 Task: Find connections with filter location Belūr with filter topic #Brandwith filter profile language English with filter current company Sarovar Hotels & Resorts with filter school G L Bajaj Institute of Management & Research with filter industry Funds and Trusts with filter service category Portrait Photography with filter keywords title Office Clerk
Action: Mouse moved to (516, 68)
Screenshot: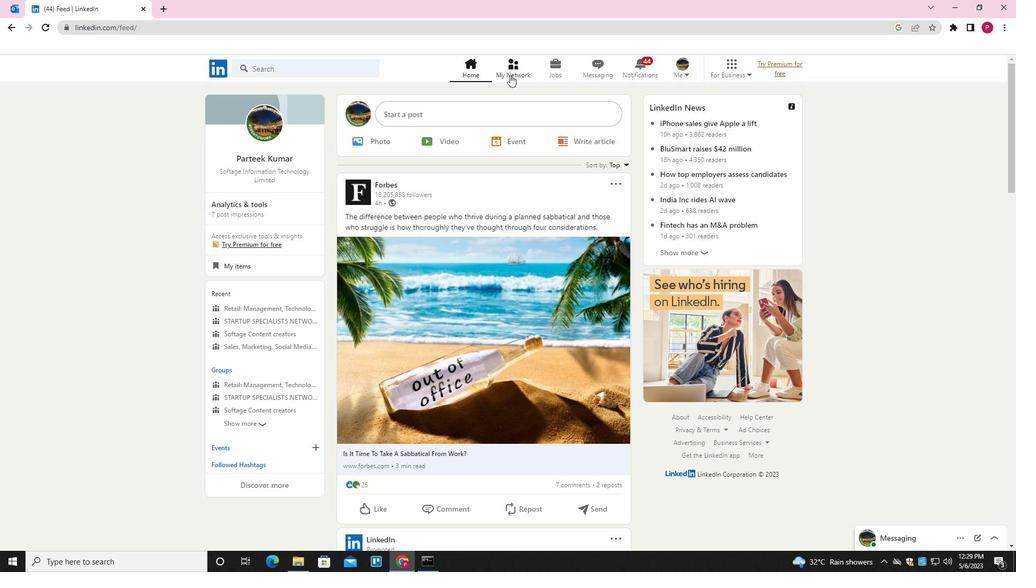 
Action: Mouse pressed left at (516, 68)
Screenshot: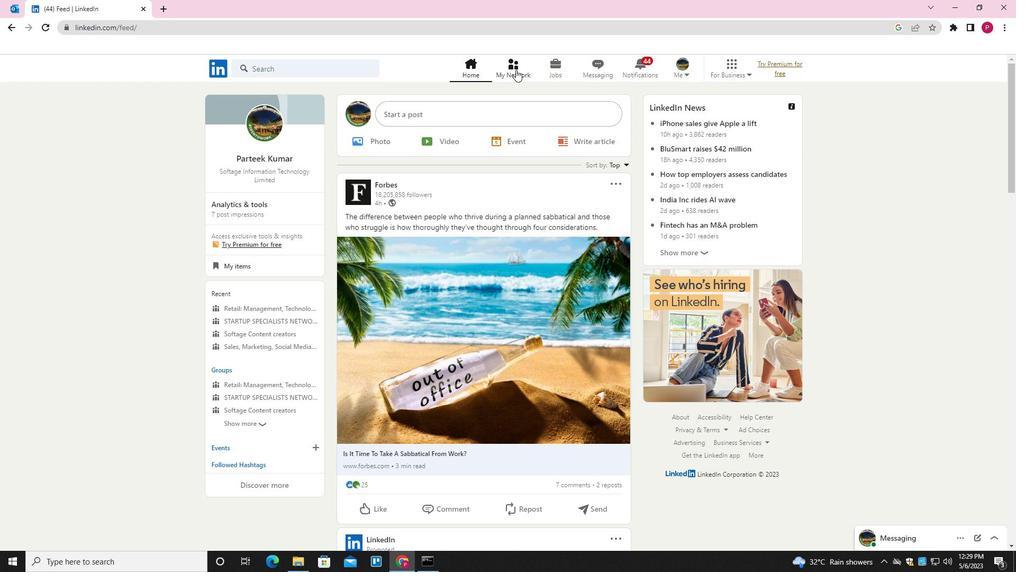 
Action: Mouse moved to (315, 127)
Screenshot: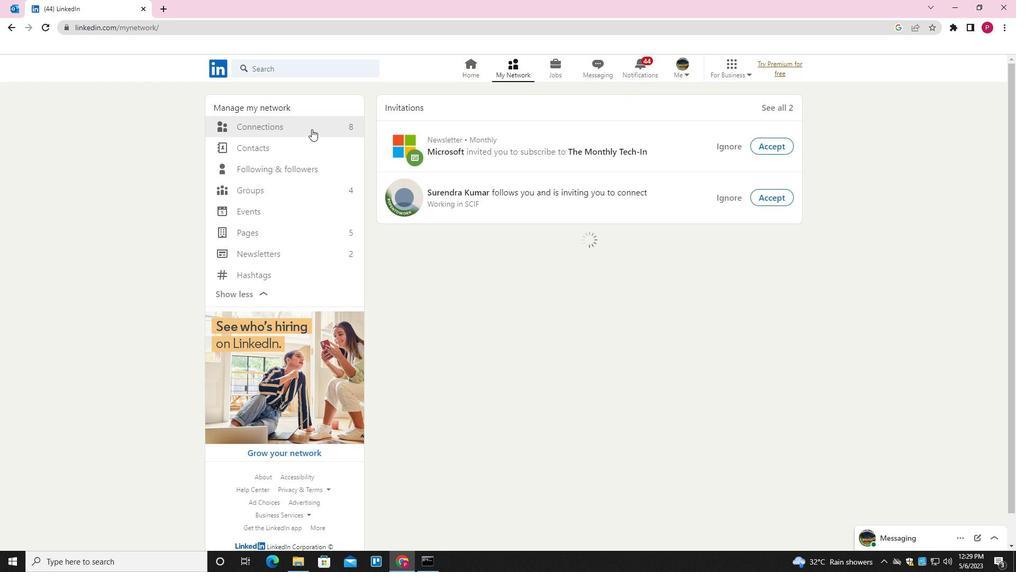 
Action: Mouse pressed left at (315, 127)
Screenshot: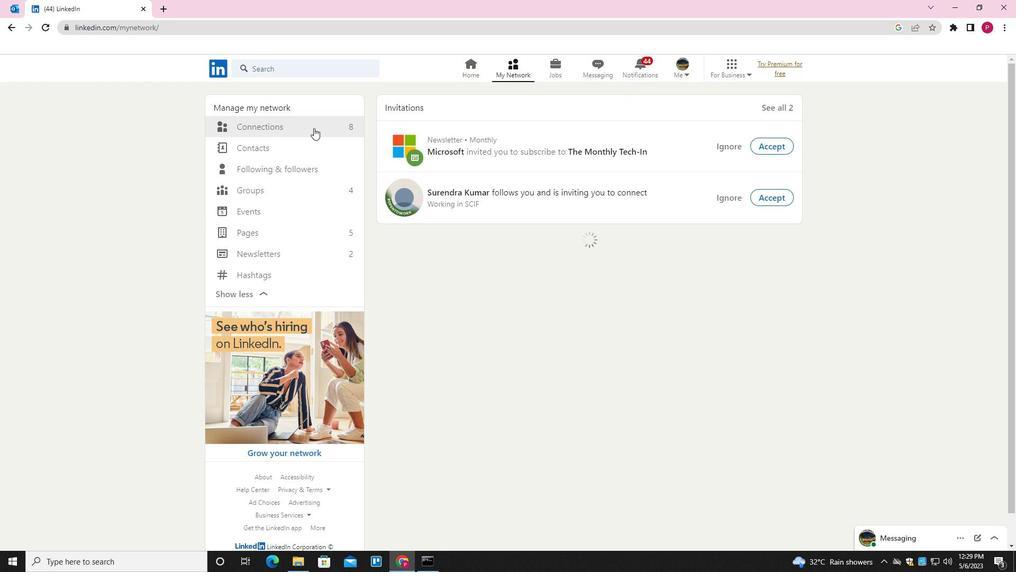 
Action: Mouse moved to (580, 127)
Screenshot: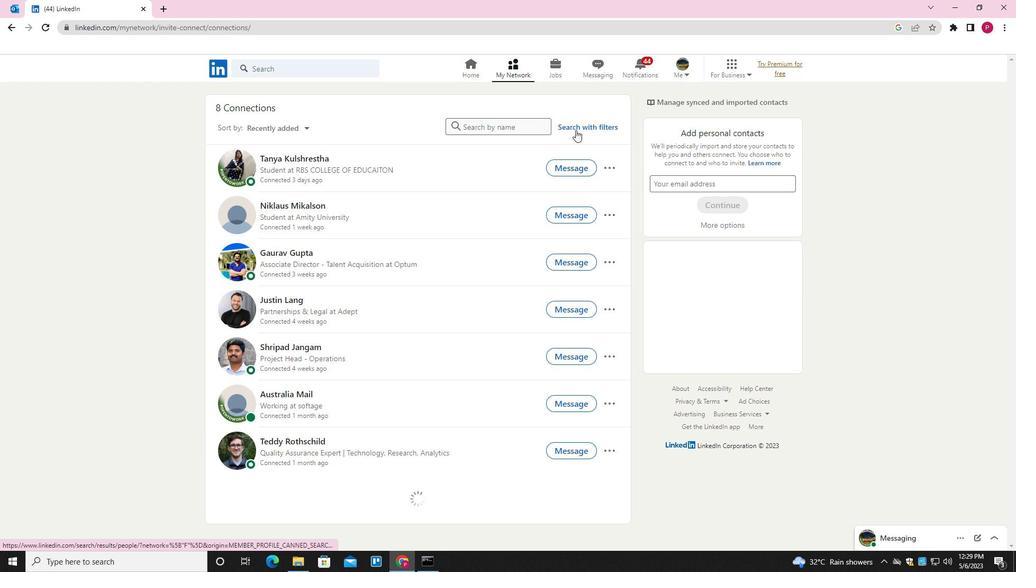
Action: Mouse pressed left at (580, 127)
Screenshot: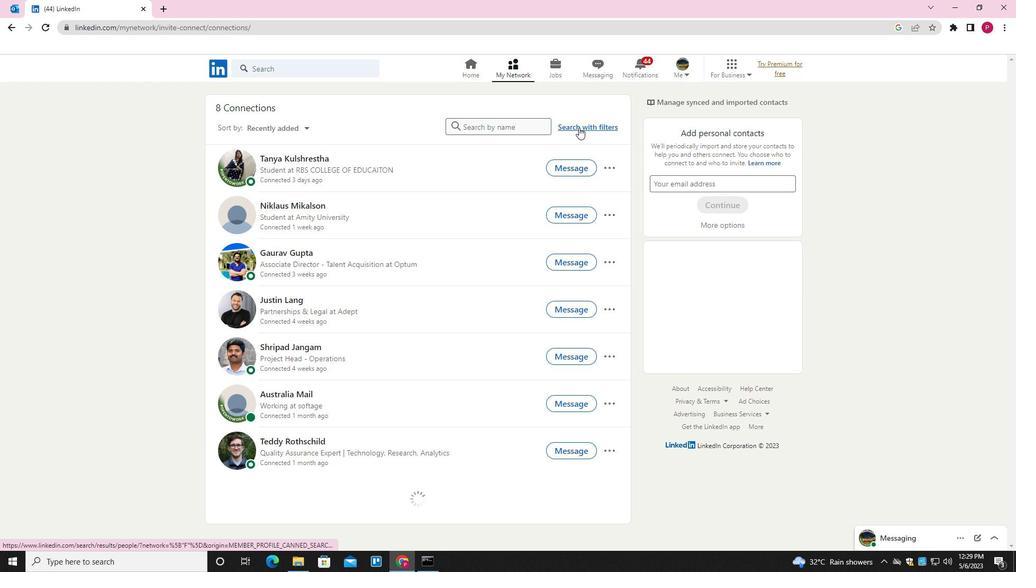 
Action: Mouse moved to (538, 99)
Screenshot: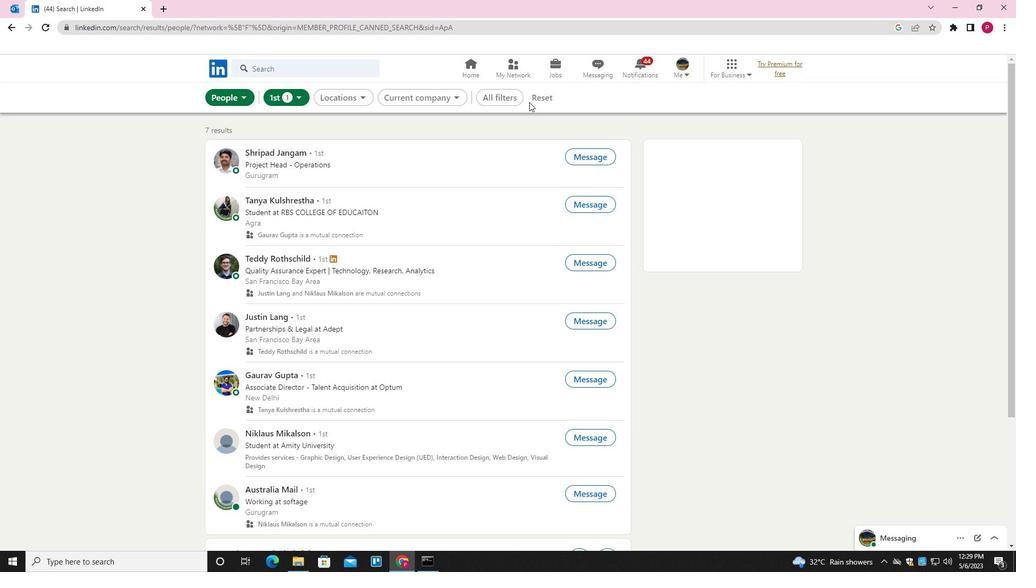 
Action: Mouse pressed left at (538, 99)
Screenshot: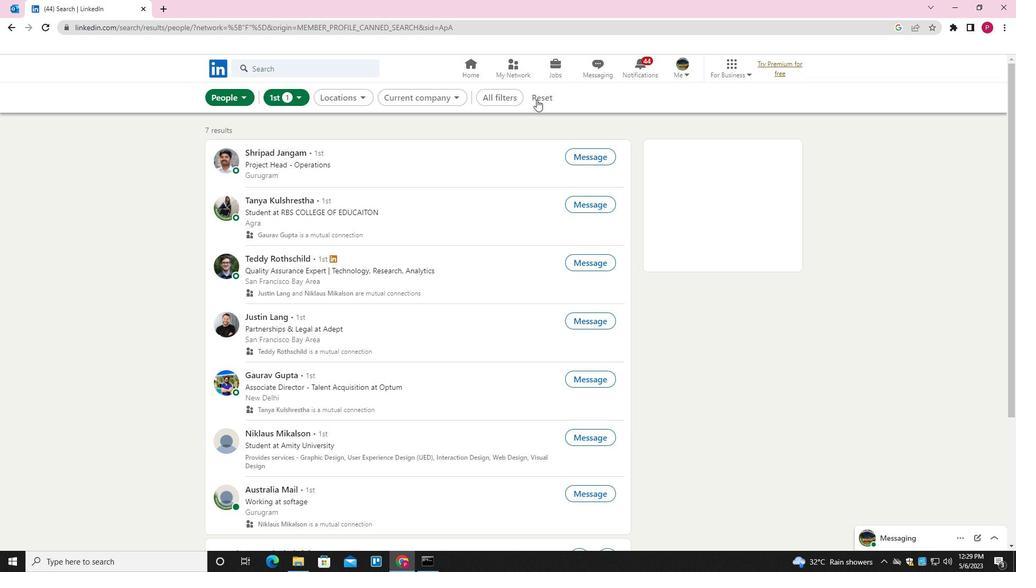 
Action: Mouse moved to (520, 97)
Screenshot: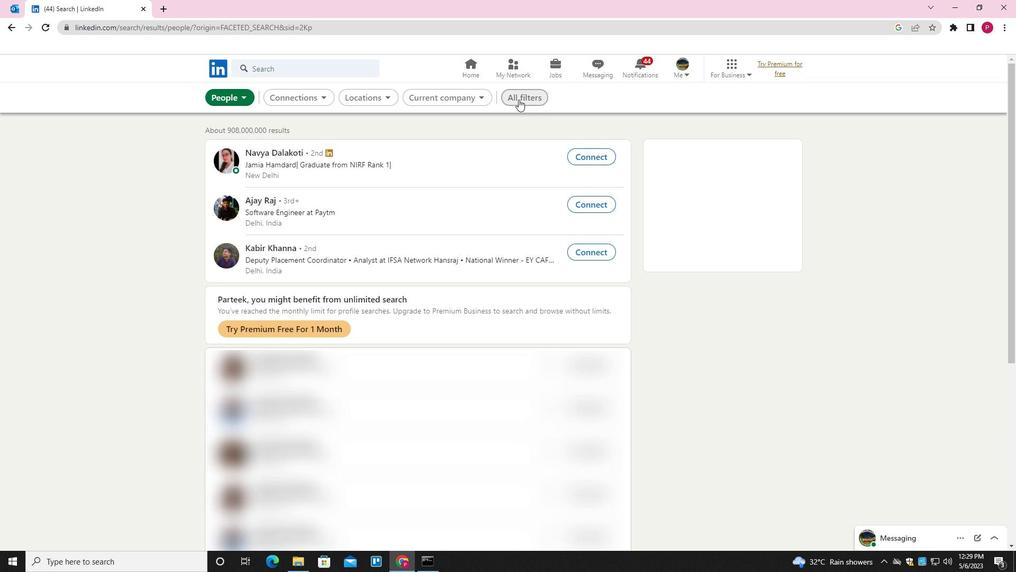 
Action: Mouse pressed left at (520, 97)
Screenshot: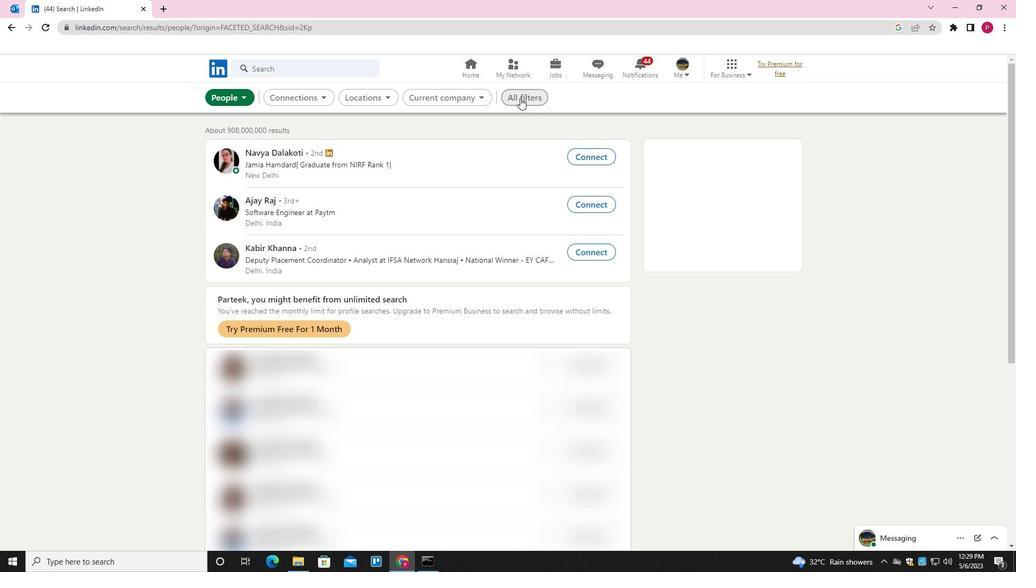 
Action: Mouse moved to (860, 311)
Screenshot: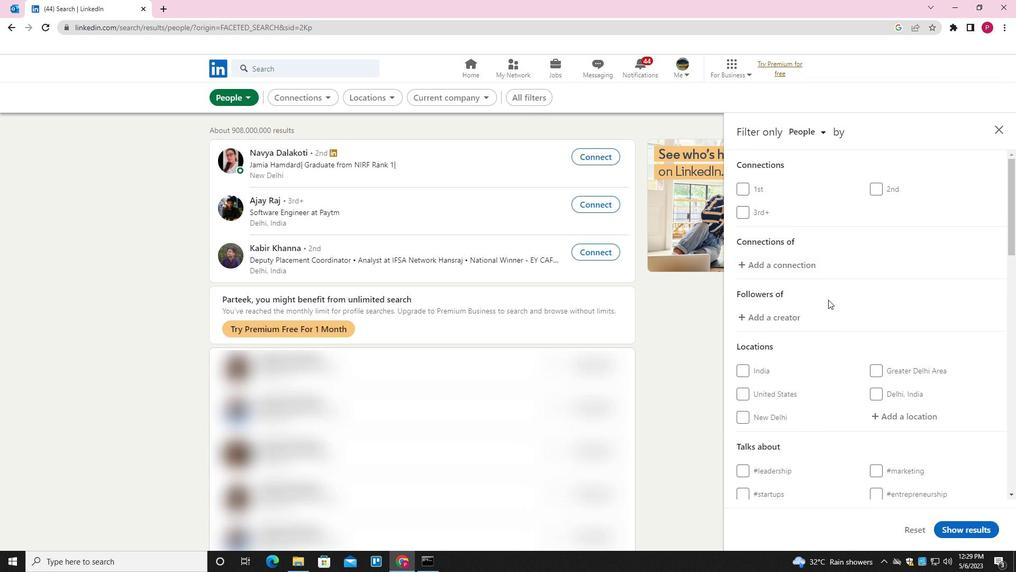
Action: Mouse scrolled (860, 311) with delta (0, 0)
Screenshot: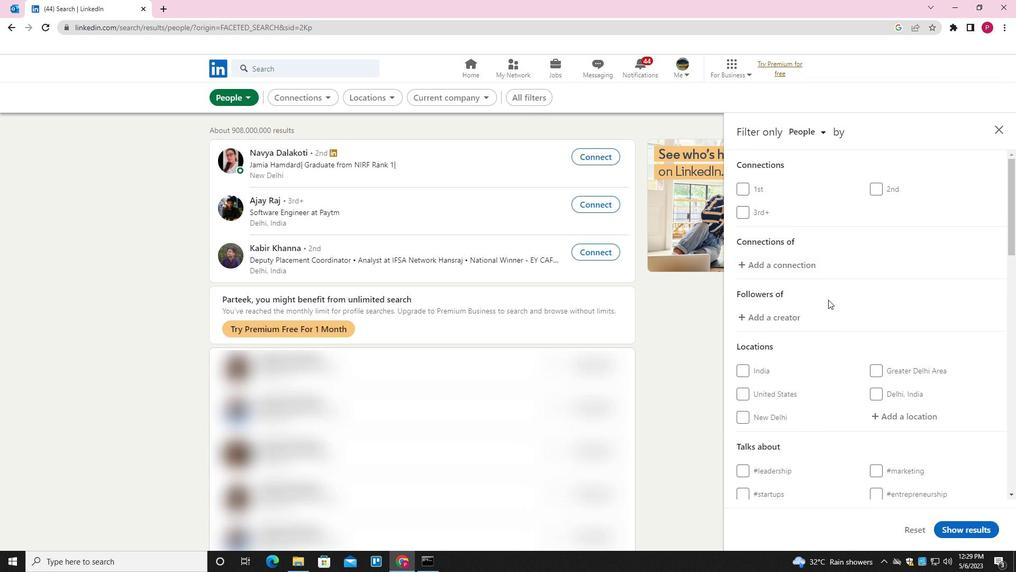 
Action: Mouse moved to (863, 313)
Screenshot: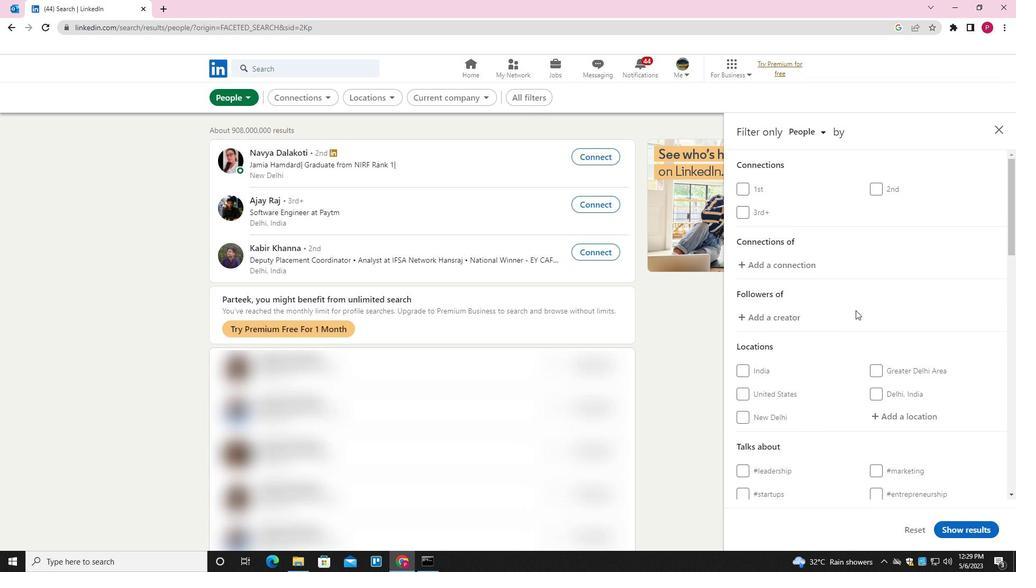 
Action: Mouse scrolled (863, 313) with delta (0, 0)
Screenshot: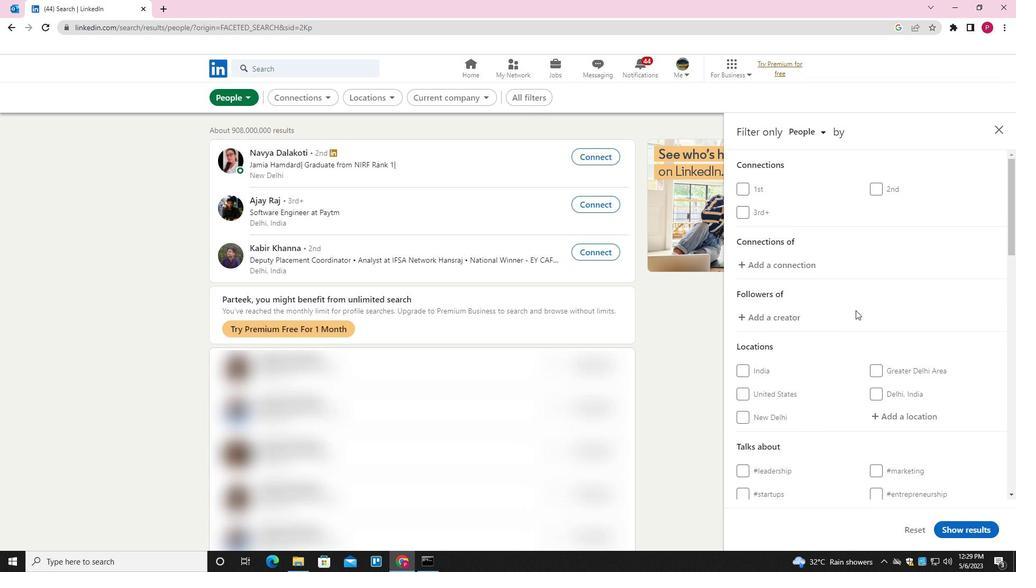 
Action: Mouse moved to (893, 310)
Screenshot: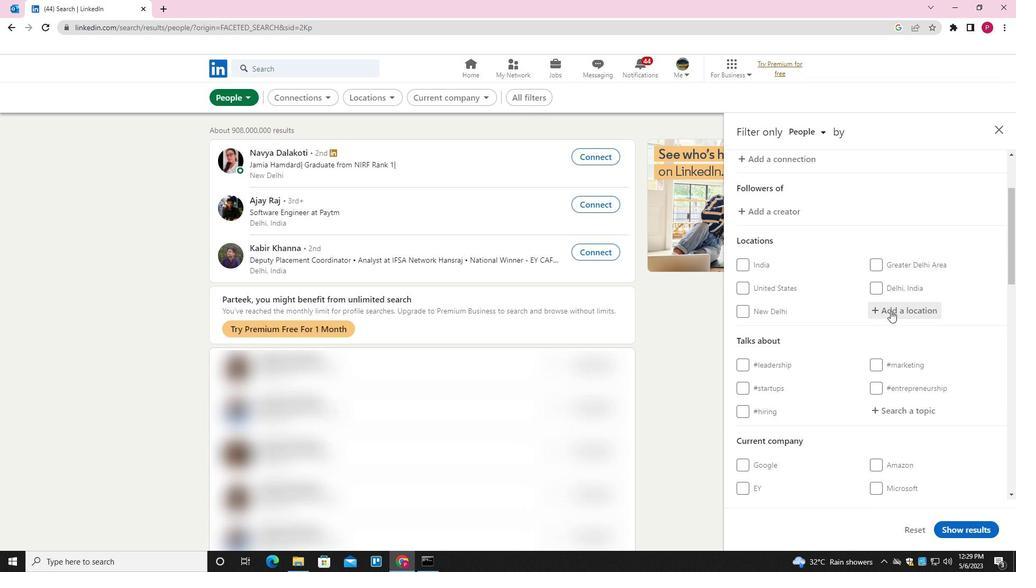 
Action: Mouse pressed left at (893, 310)
Screenshot: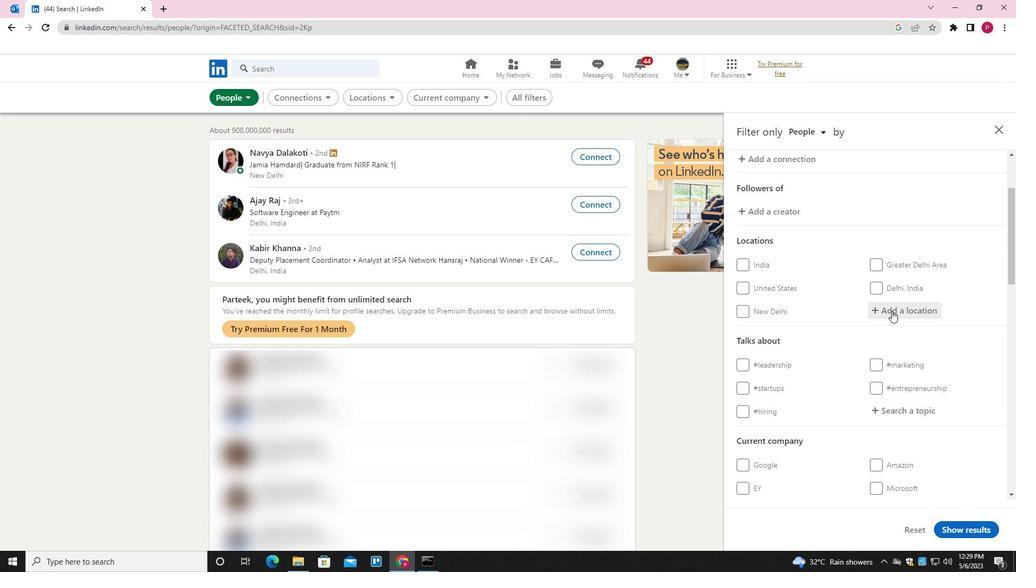 
Action: Key pressed <Key.shift>BELUR<Key.down><Key.enter>
Screenshot: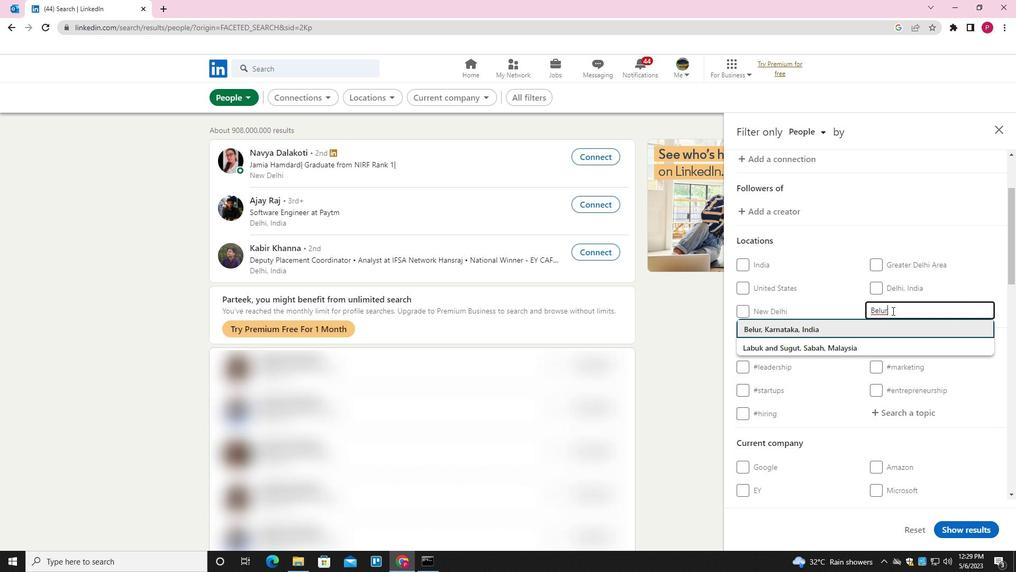 
Action: Mouse moved to (898, 330)
Screenshot: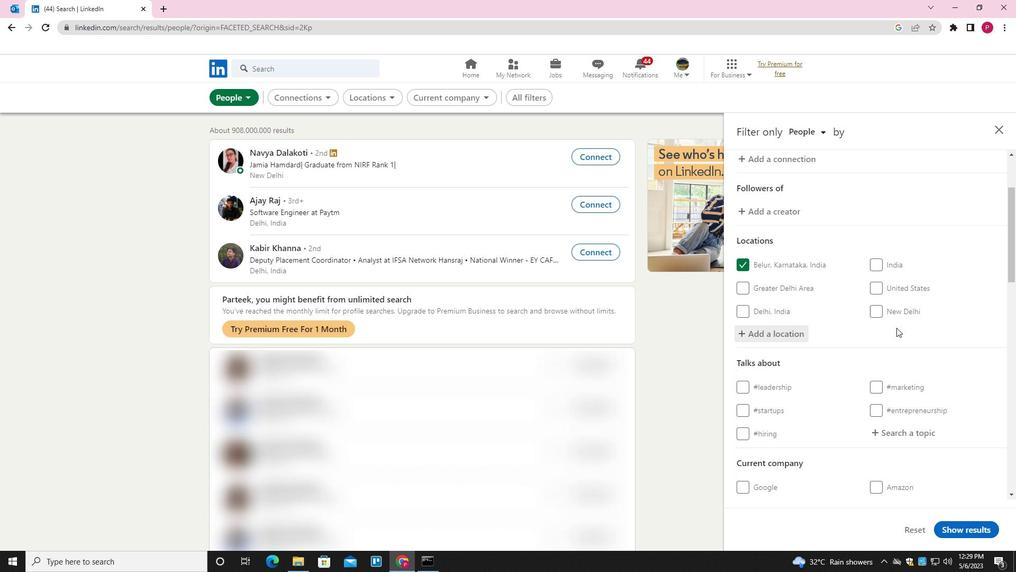 
Action: Mouse scrolled (898, 329) with delta (0, 0)
Screenshot: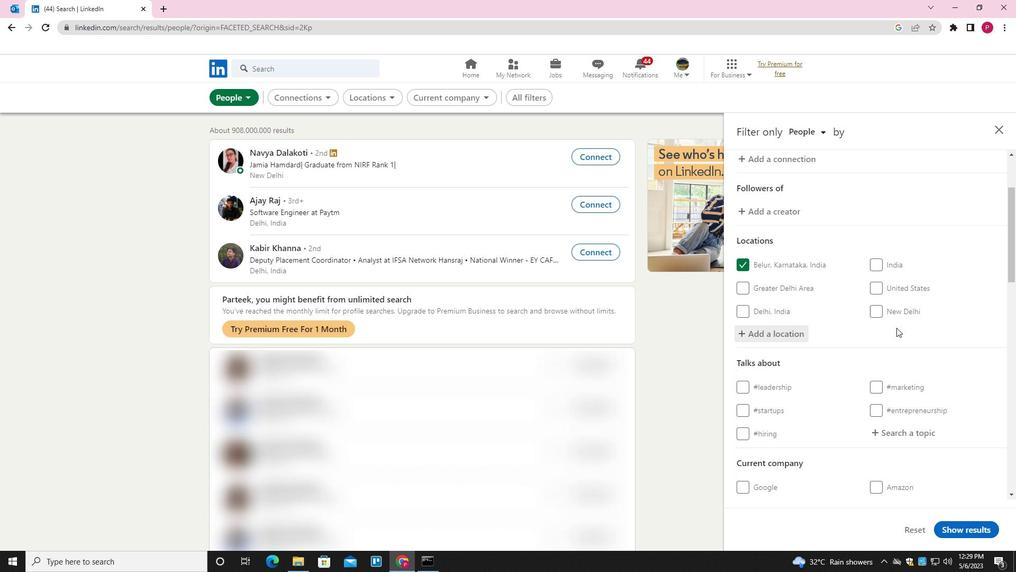 
Action: Mouse moved to (898, 331)
Screenshot: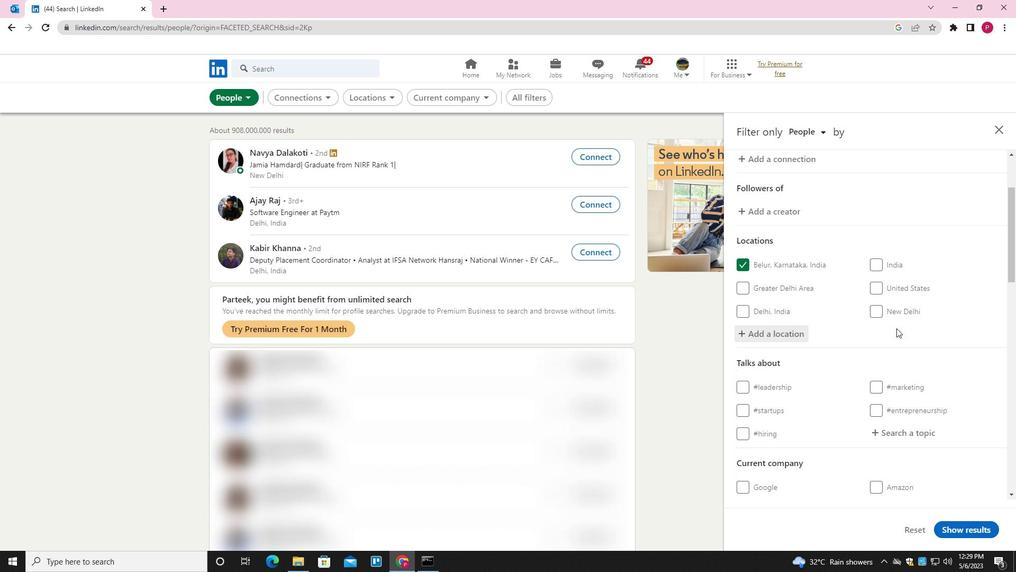 
Action: Mouse scrolled (898, 330) with delta (0, 0)
Screenshot: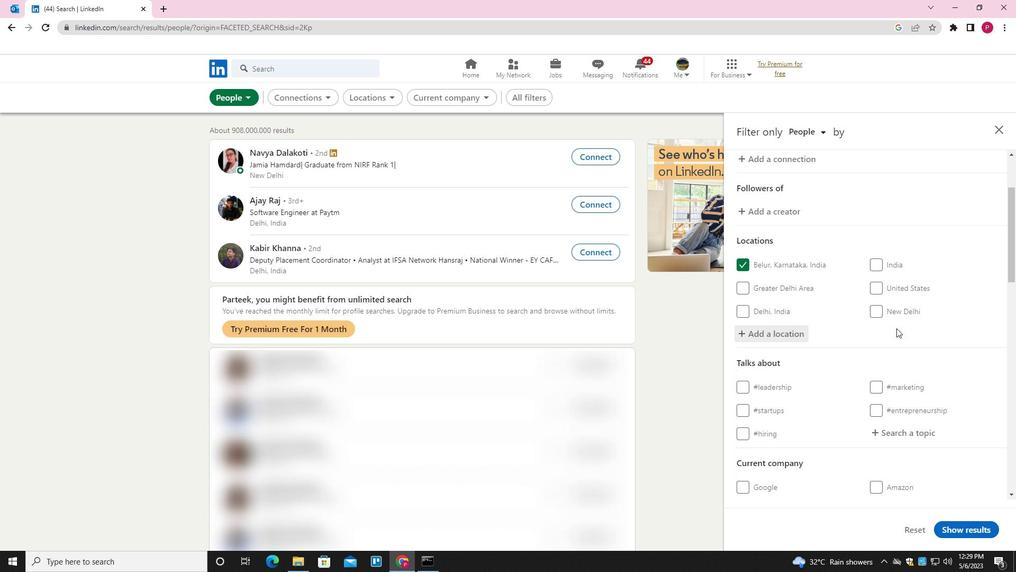 
Action: Mouse scrolled (898, 330) with delta (0, 0)
Screenshot: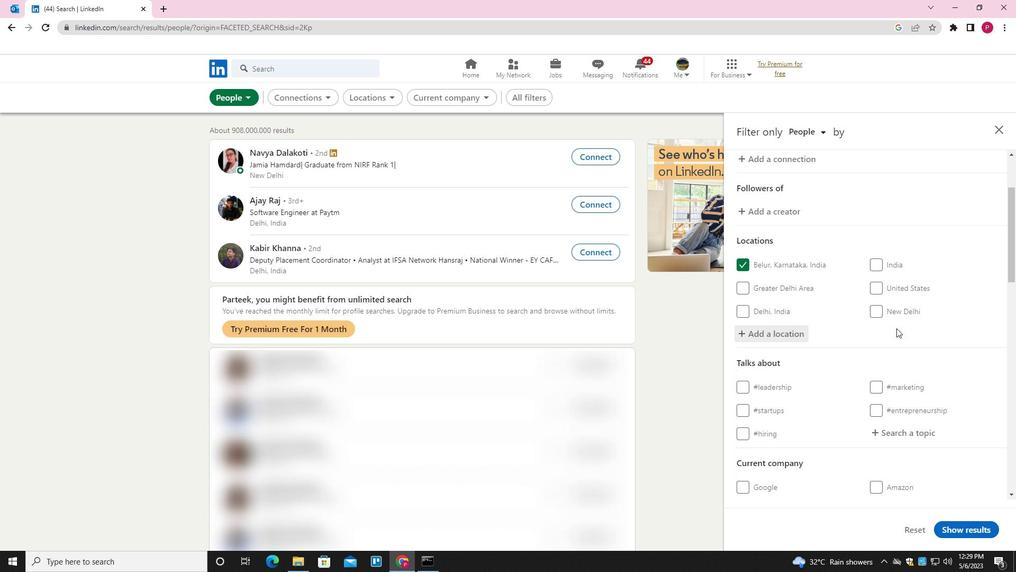 
Action: Mouse moved to (907, 272)
Screenshot: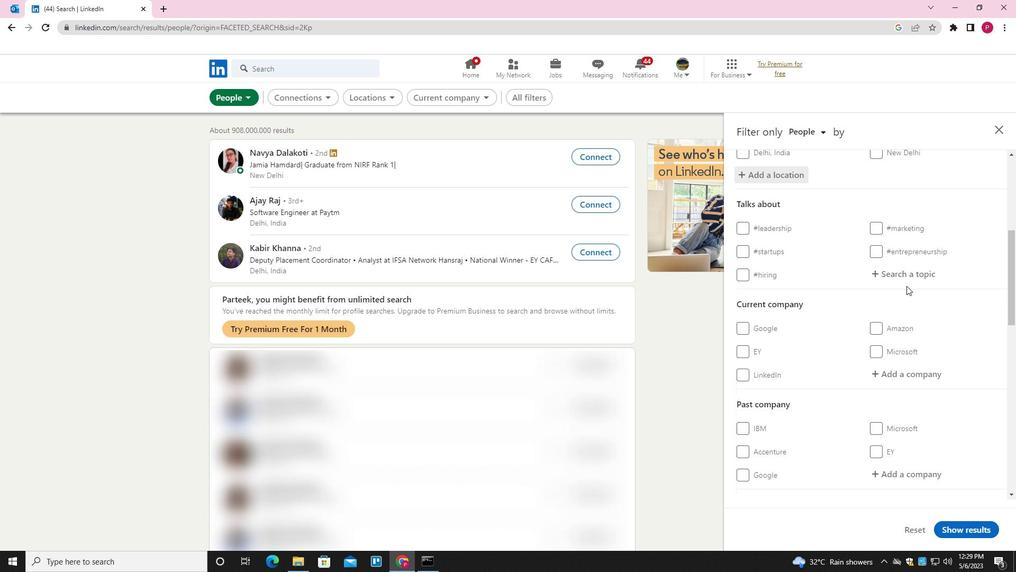 
Action: Mouse pressed left at (907, 272)
Screenshot: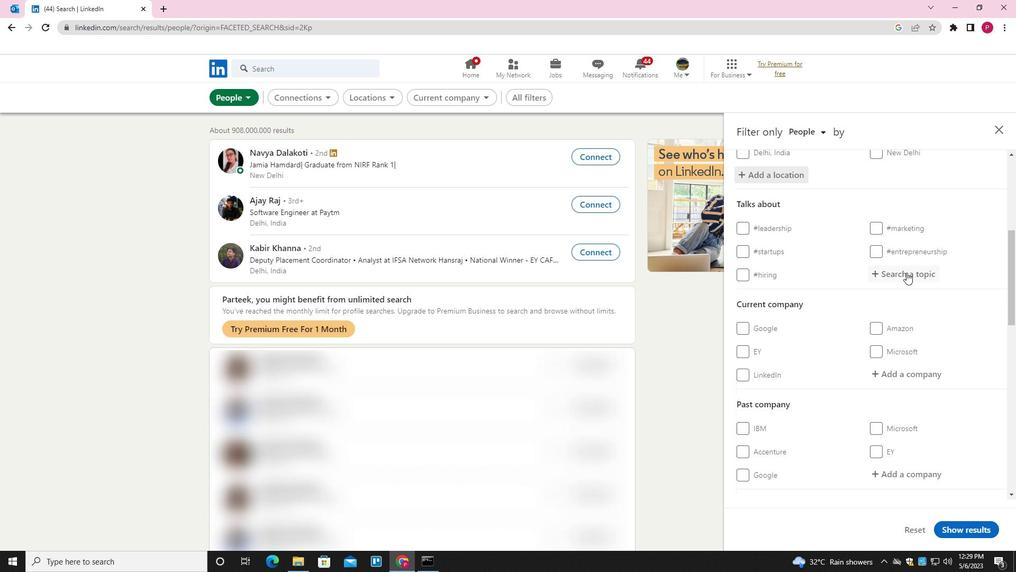 
Action: Key pressed BRAND<Key.down><Key.down><Key.enter>
Screenshot: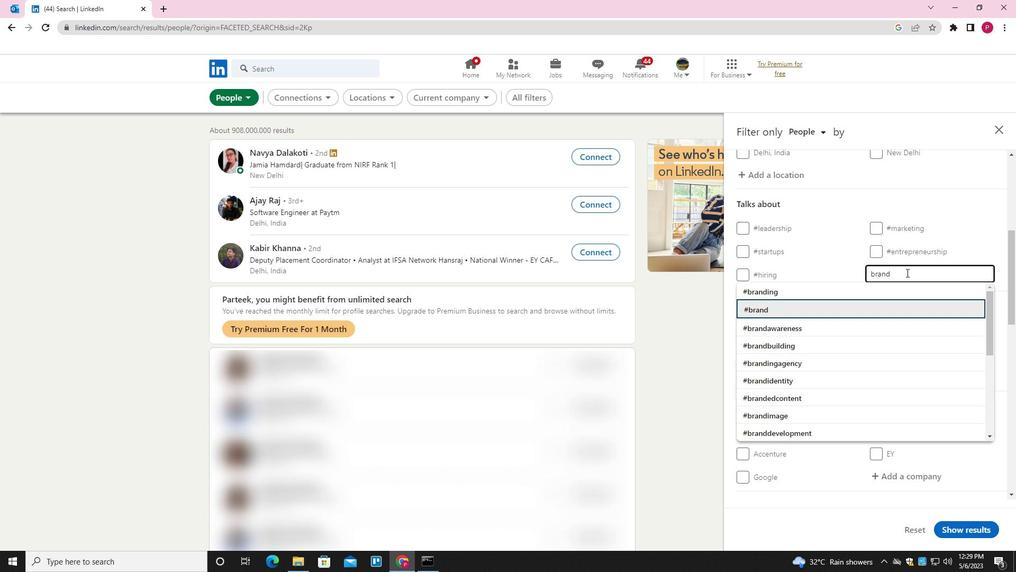 
Action: Mouse moved to (891, 309)
Screenshot: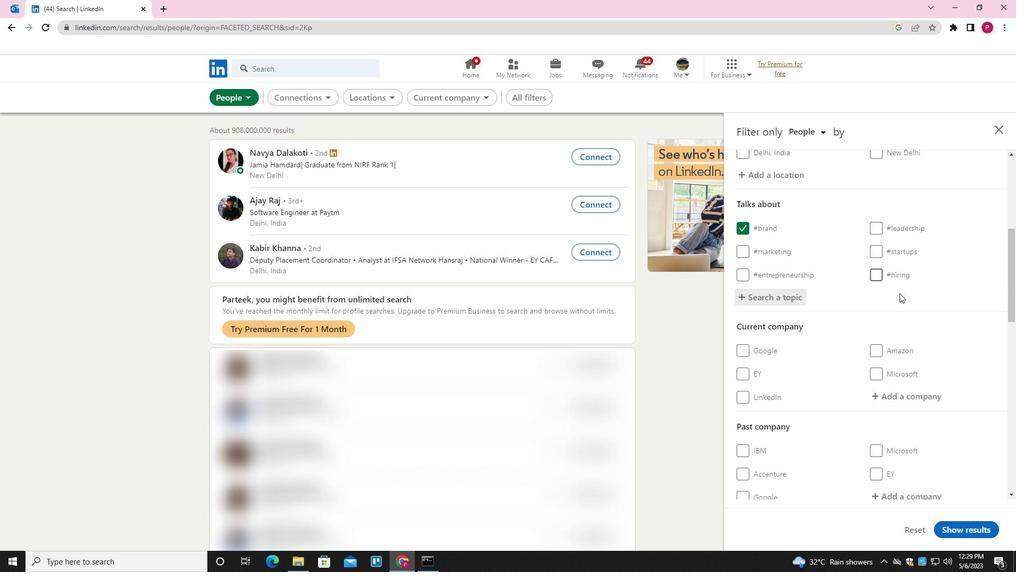 
Action: Mouse scrolled (891, 308) with delta (0, 0)
Screenshot: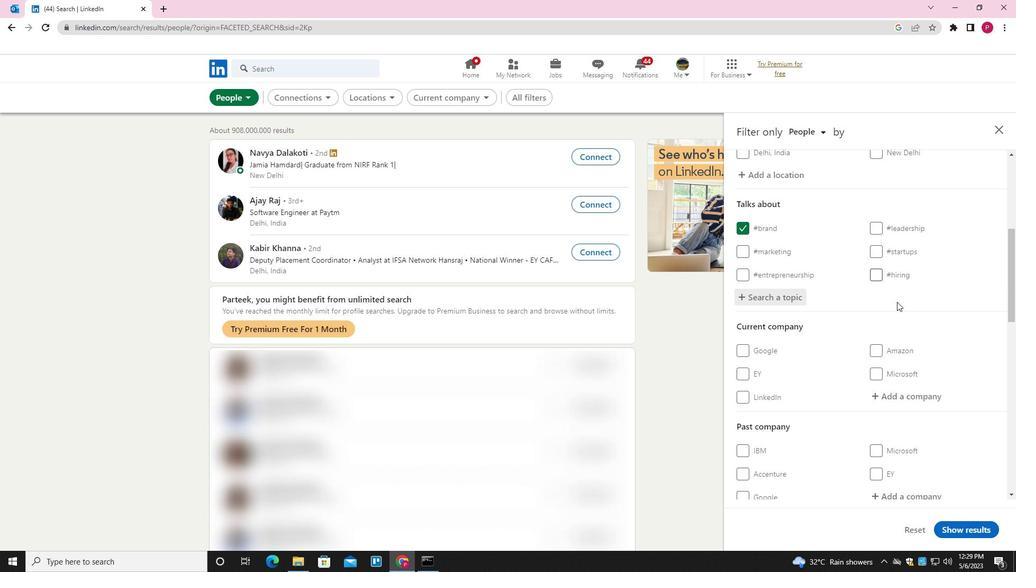 
Action: Mouse moved to (890, 311)
Screenshot: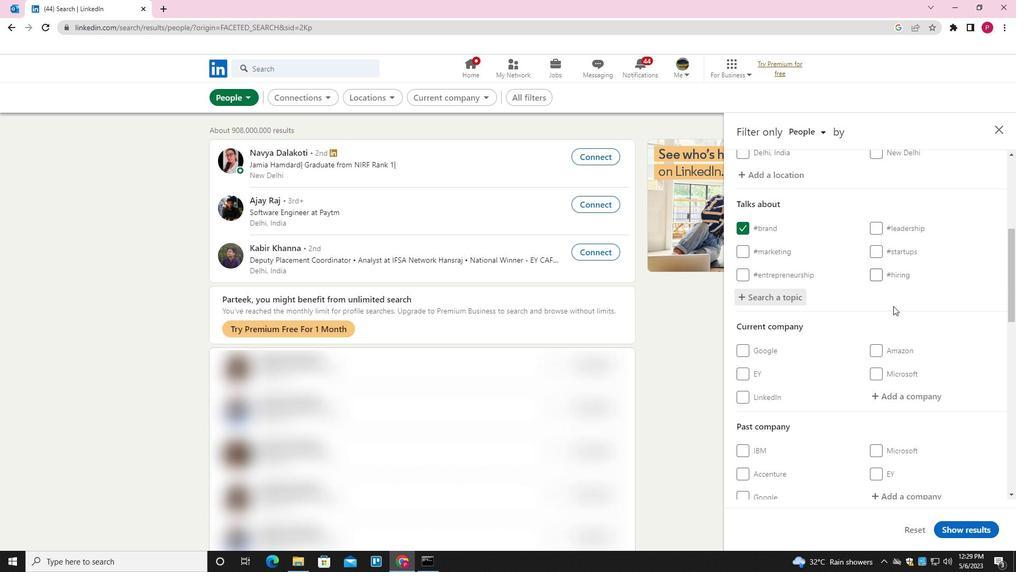 
Action: Mouse scrolled (890, 310) with delta (0, 0)
Screenshot: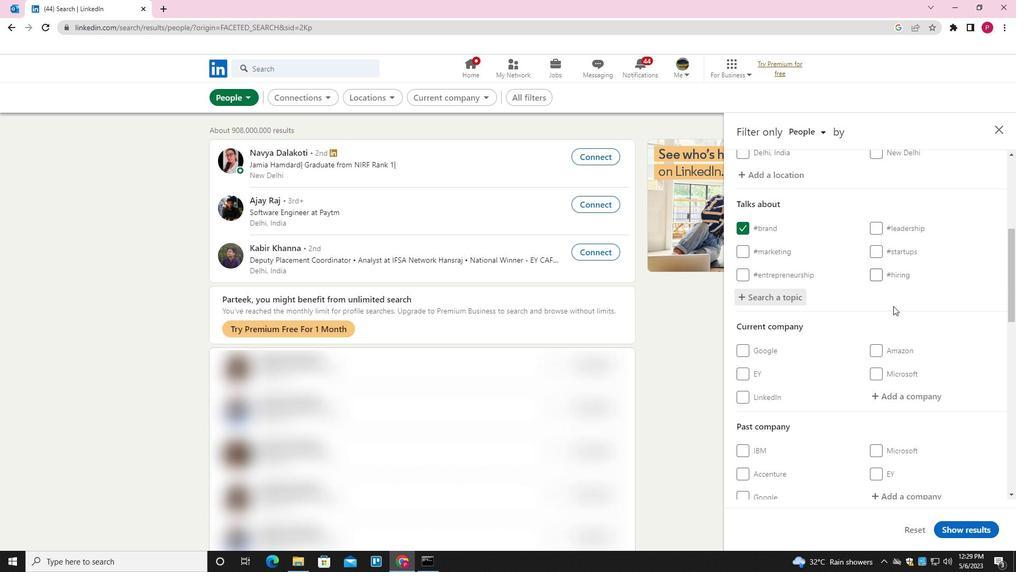 
Action: Mouse moved to (889, 313)
Screenshot: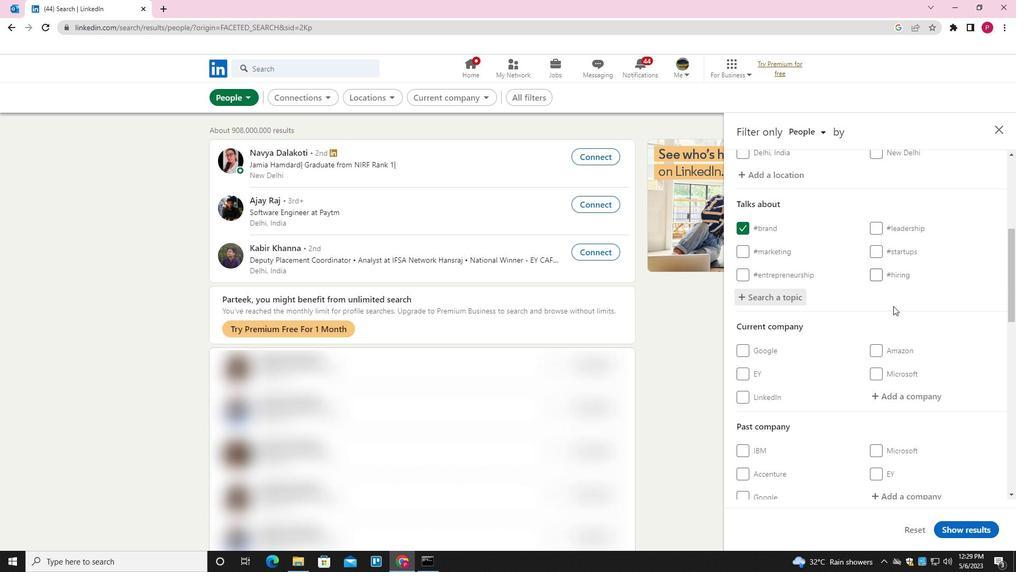 
Action: Mouse scrolled (889, 312) with delta (0, 0)
Screenshot: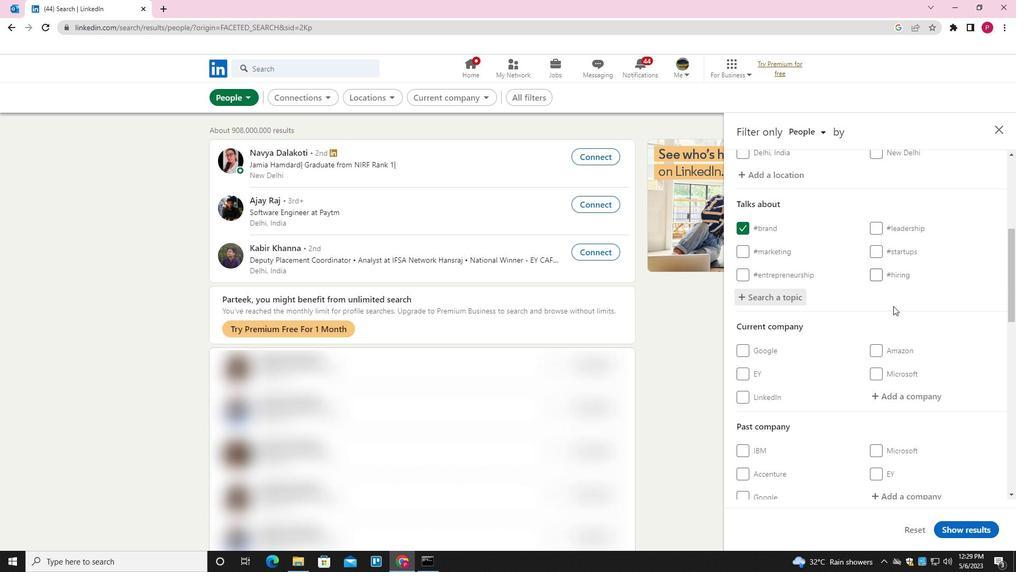 
Action: Mouse moved to (888, 313)
Screenshot: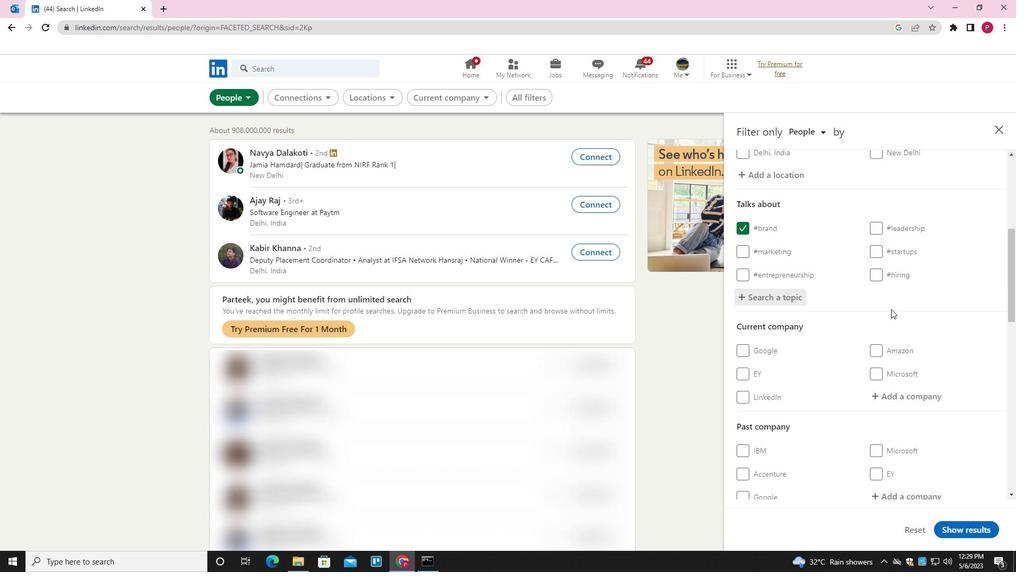 
Action: Mouse scrolled (888, 313) with delta (0, 0)
Screenshot: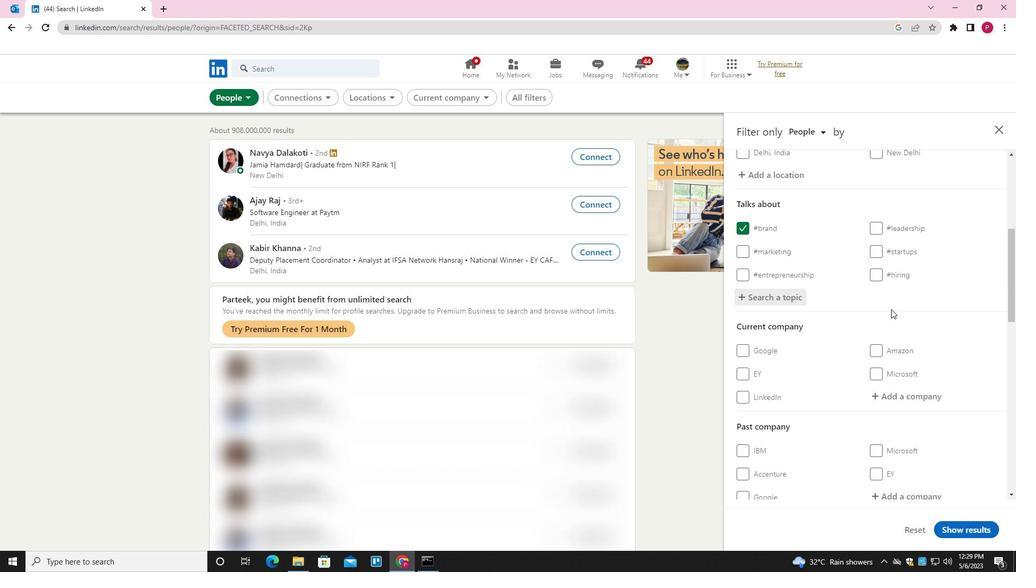 
Action: Mouse moved to (885, 316)
Screenshot: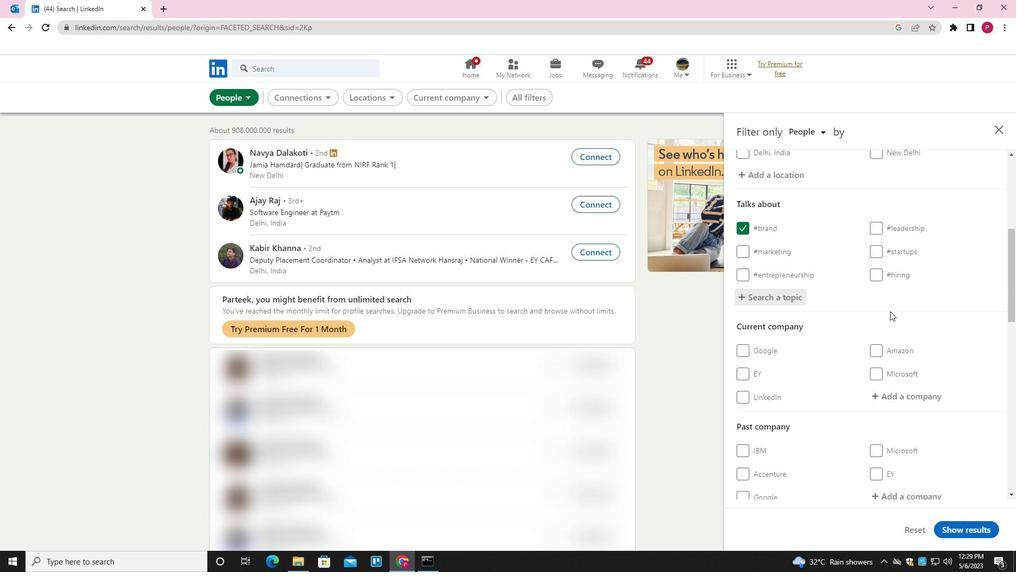 
Action: Mouse scrolled (885, 315) with delta (0, 0)
Screenshot: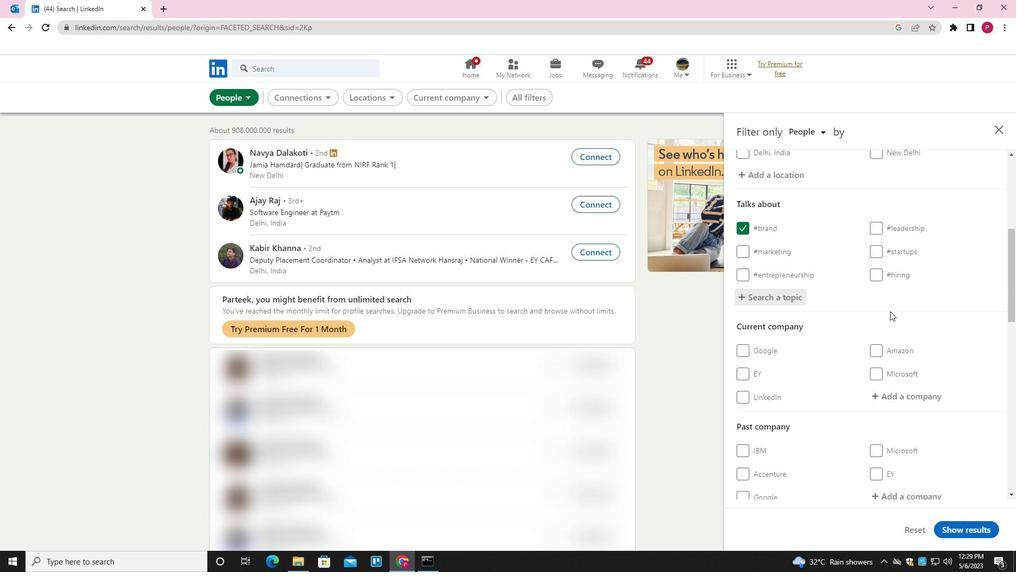 
Action: Mouse moved to (849, 336)
Screenshot: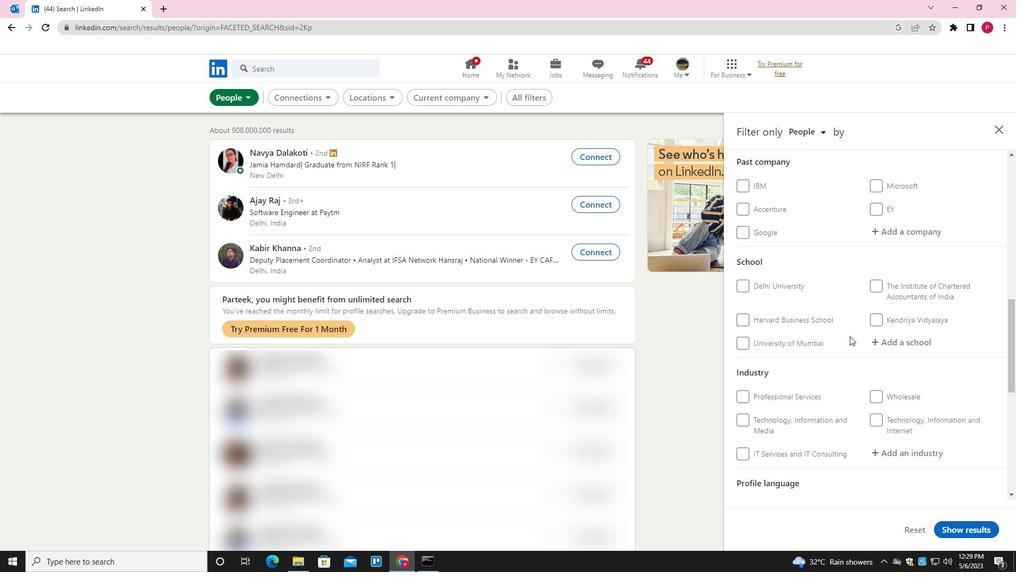 
Action: Mouse scrolled (849, 336) with delta (0, 0)
Screenshot: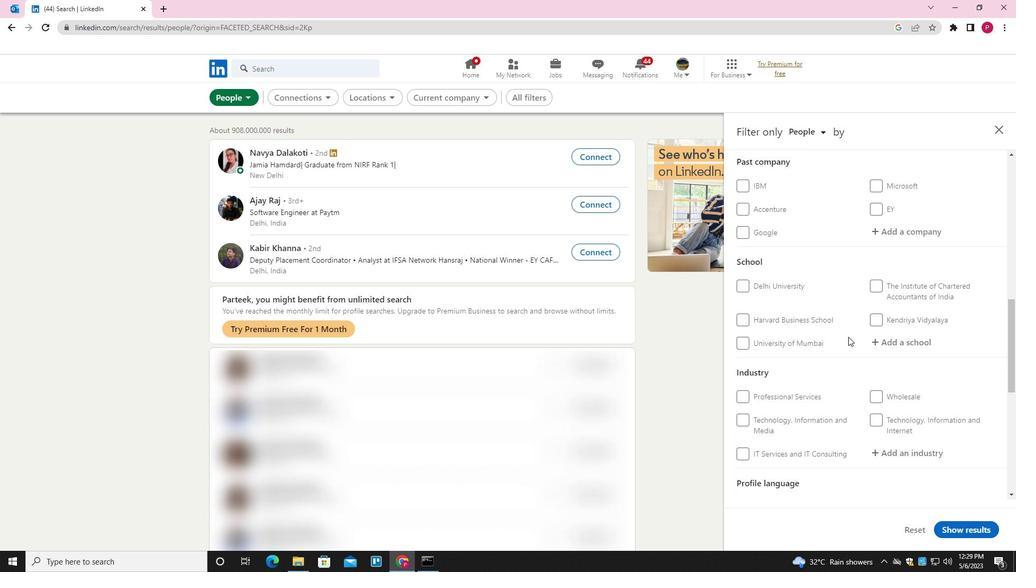 
Action: Mouse scrolled (849, 336) with delta (0, 0)
Screenshot: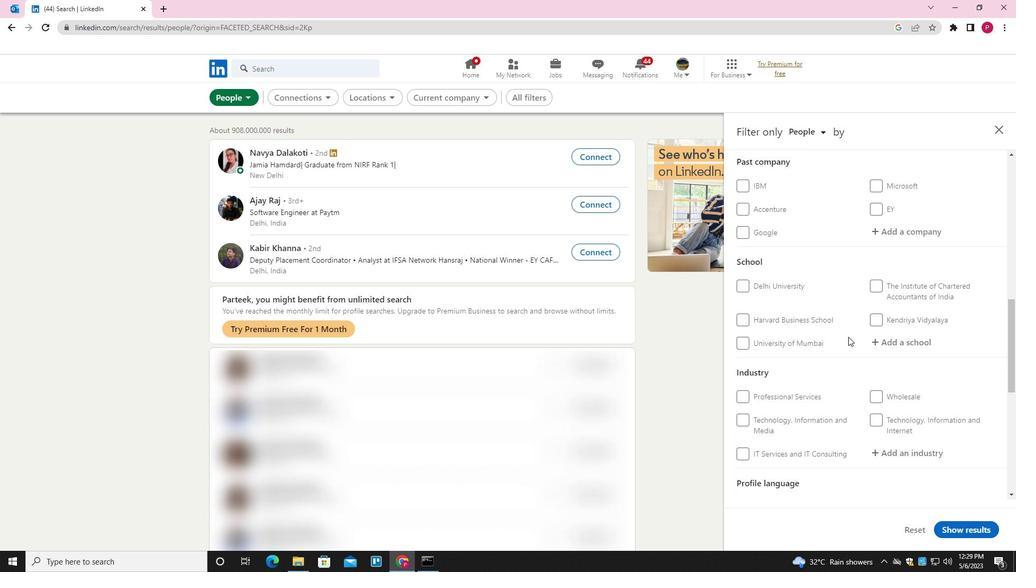 
Action: Mouse scrolled (849, 336) with delta (0, 0)
Screenshot: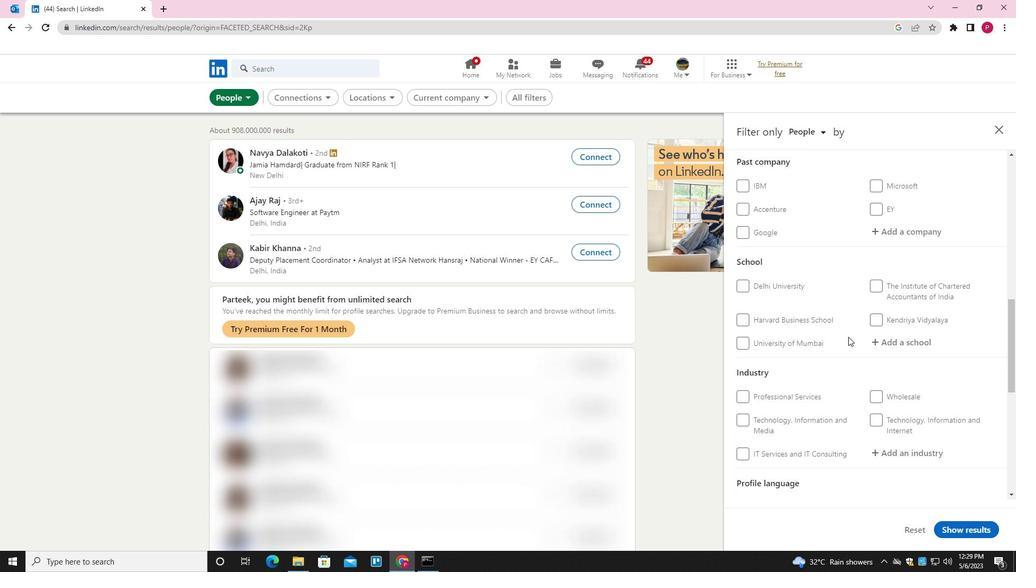 
Action: Mouse scrolled (849, 336) with delta (0, 0)
Screenshot: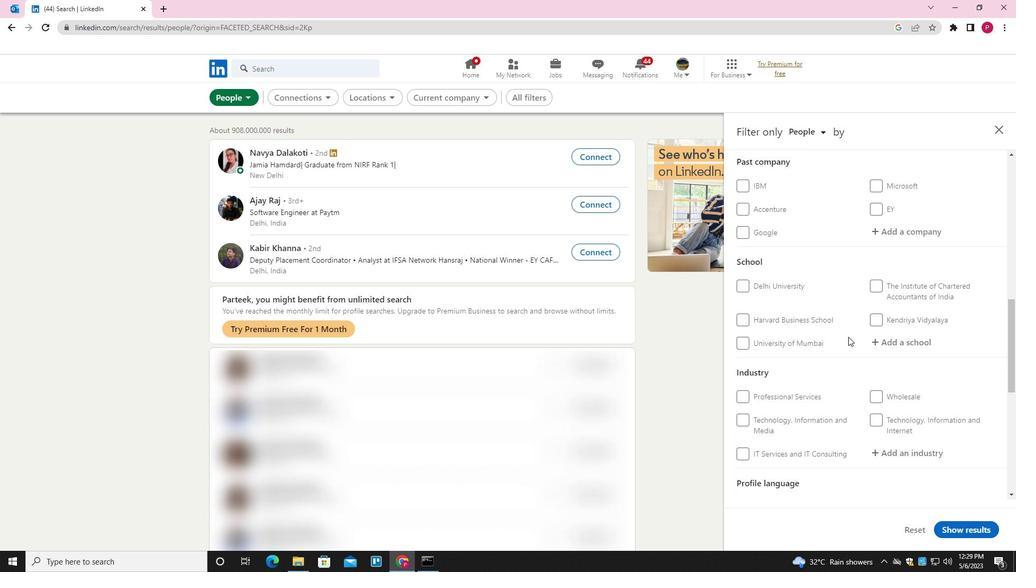
Action: Mouse scrolled (849, 336) with delta (0, 0)
Screenshot: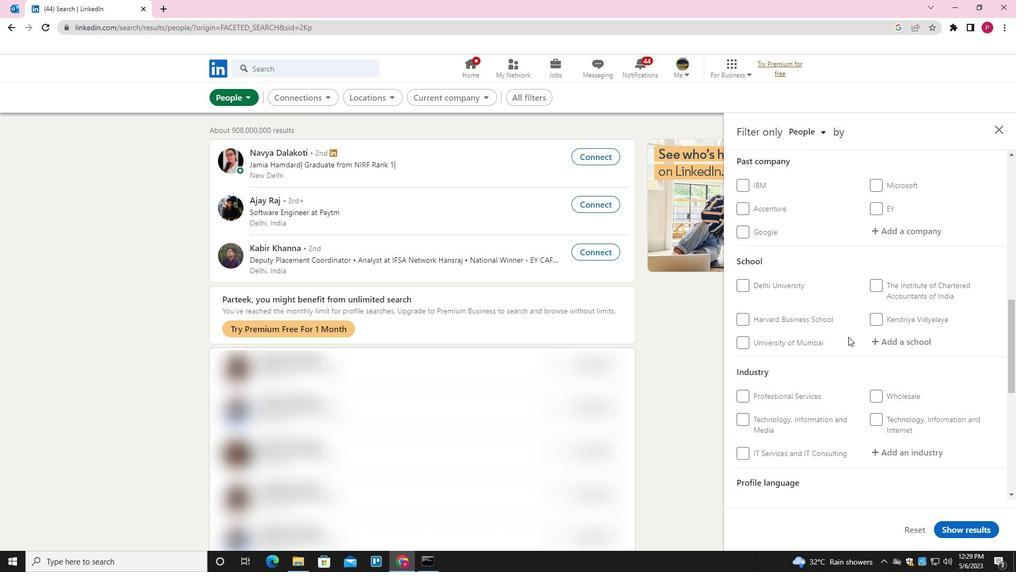 
Action: Mouse moved to (736, 241)
Screenshot: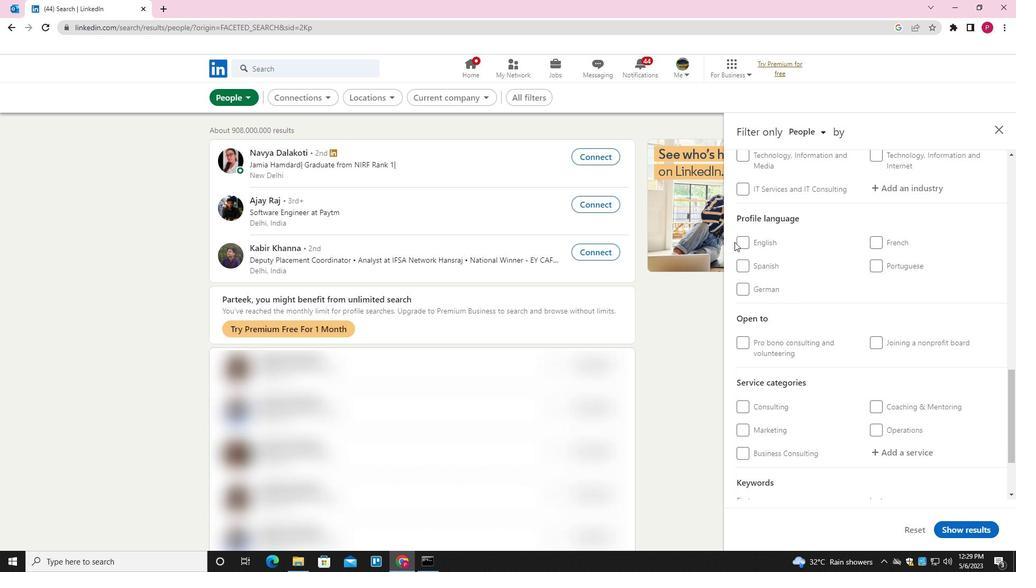 
Action: Mouse pressed left at (736, 241)
Screenshot: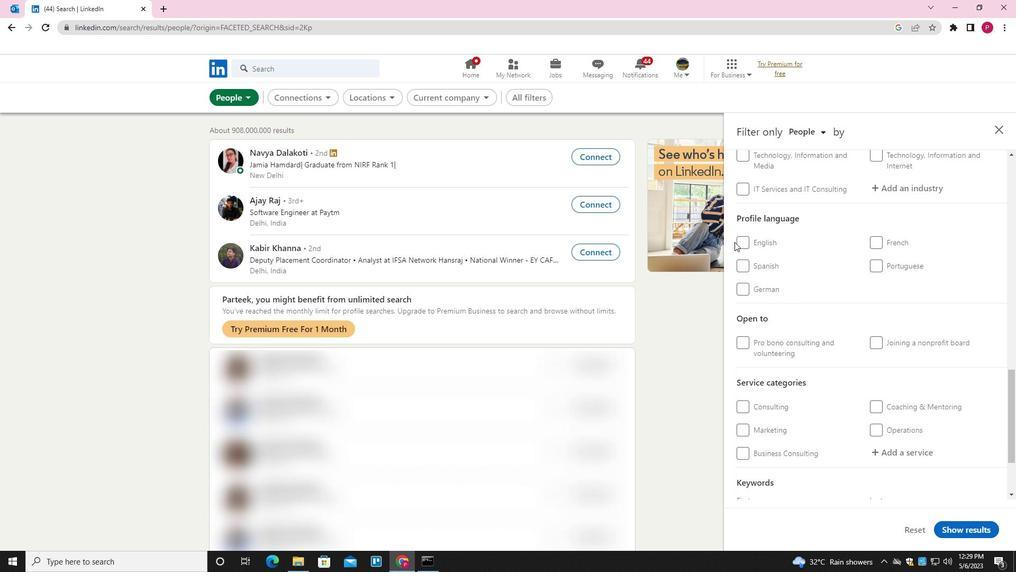 
Action: Mouse moved to (737, 241)
Screenshot: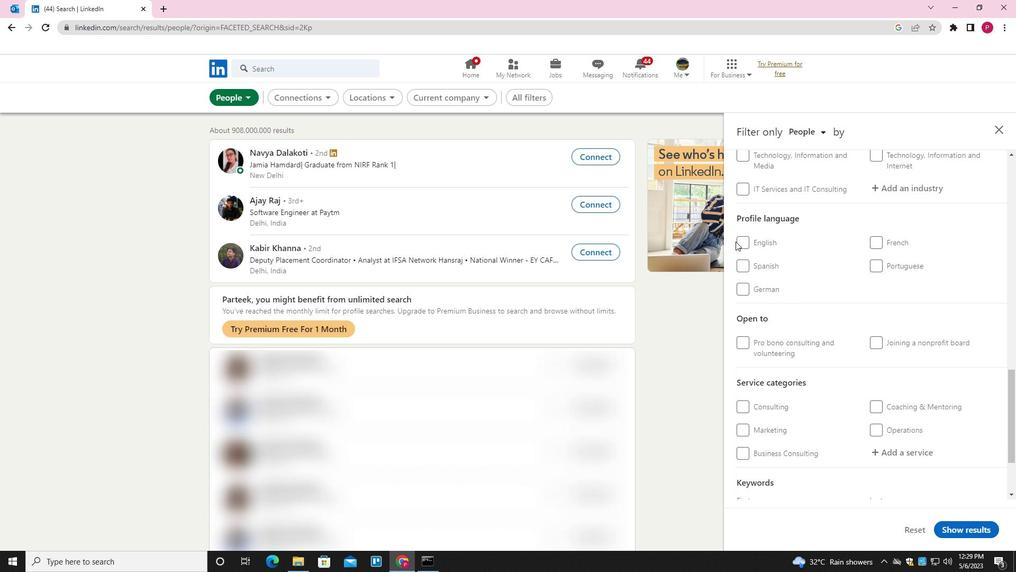 
Action: Mouse pressed left at (737, 241)
Screenshot: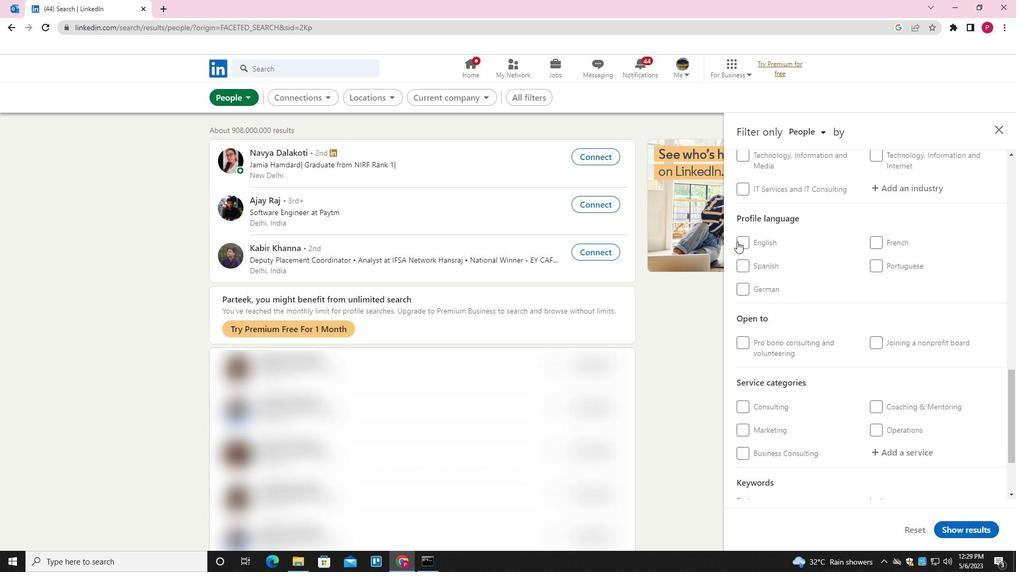 
Action: Mouse moved to (783, 256)
Screenshot: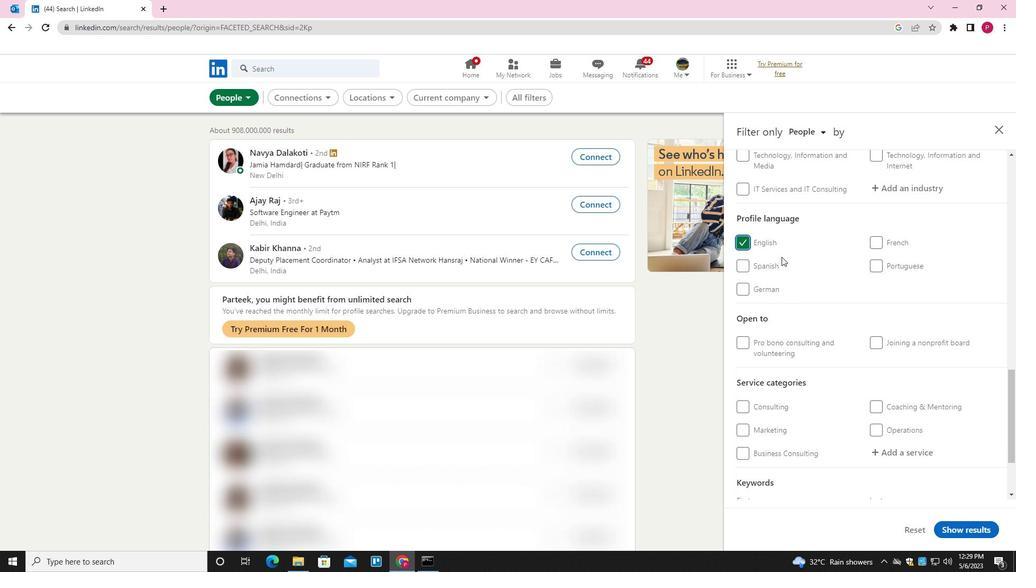 
Action: Mouse scrolled (783, 257) with delta (0, 0)
Screenshot: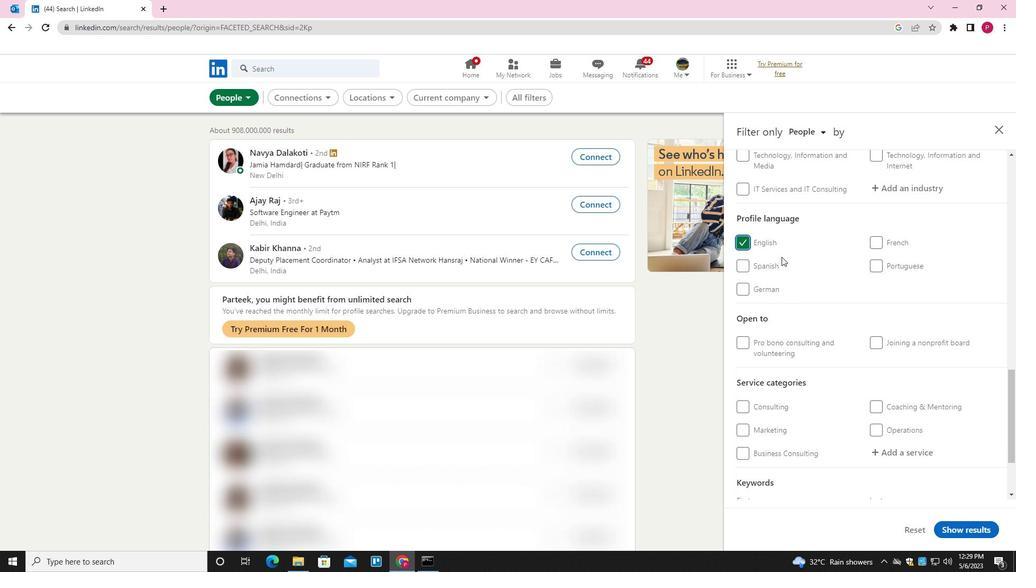 
Action: Mouse scrolled (783, 257) with delta (0, 0)
Screenshot: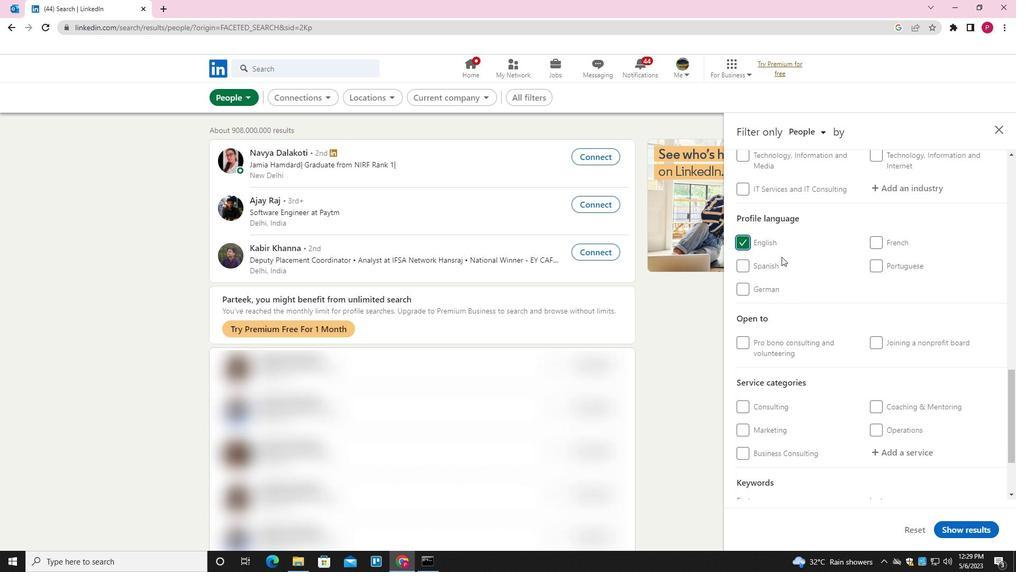 
Action: Mouse scrolled (783, 257) with delta (0, 0)
Screenshot: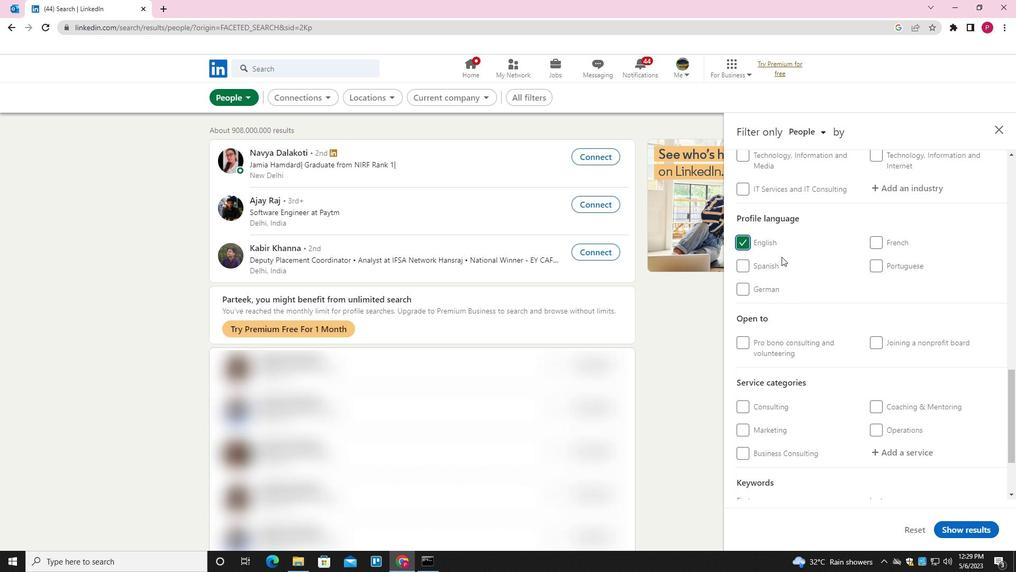 
Action: Mouse scrolled (783, 257) with delta (0, 0)
Screenshot: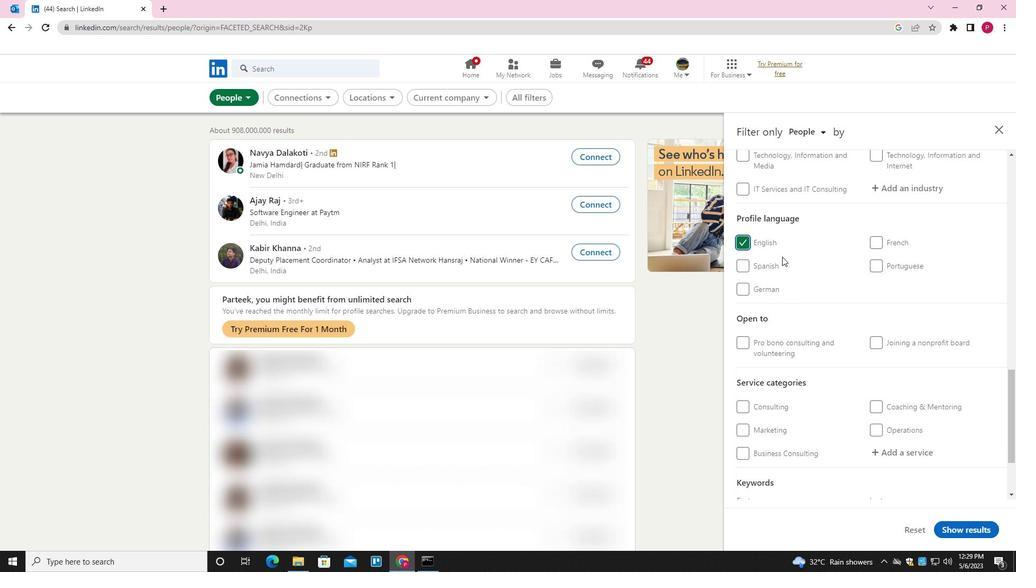 
Action: Mouse scrolled (783, 257) with delta (0, 0)
Screenshot: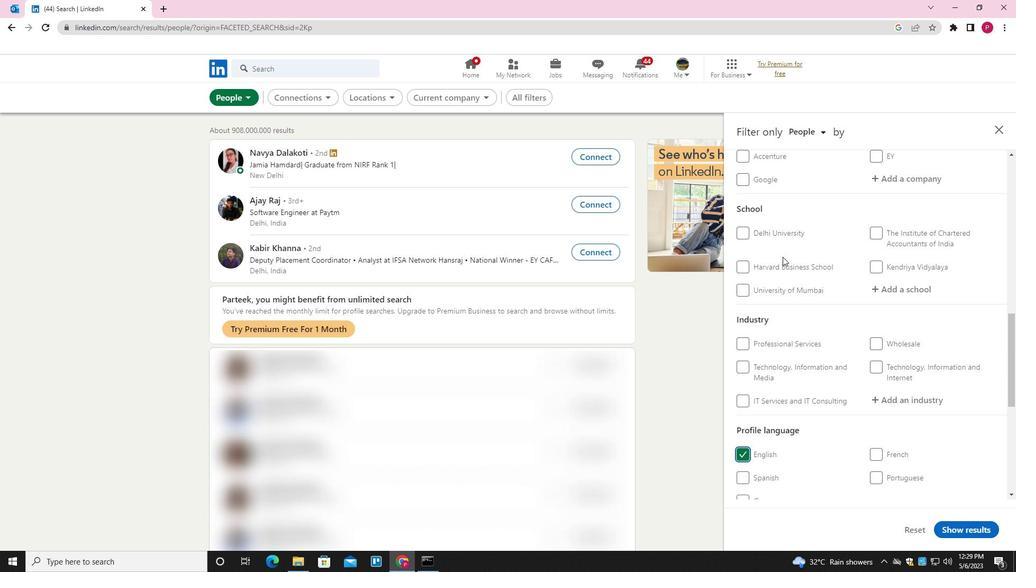 
Action: Mouse scrolled (783, 257) with delta (0, 0)
Screenshot: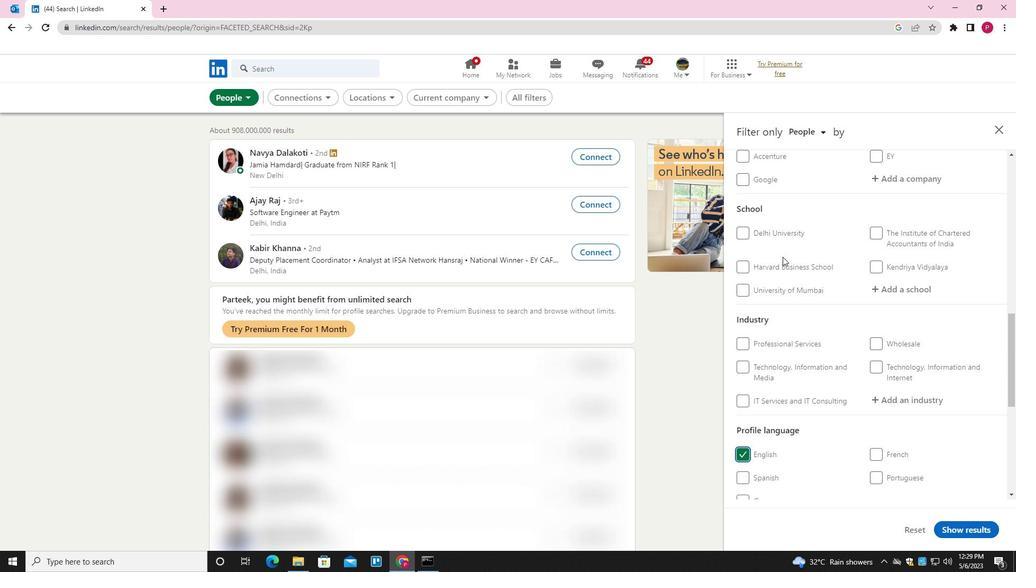 
Action: Mouse scrolled (783, 257) with delta (0, 0)
Screenshot: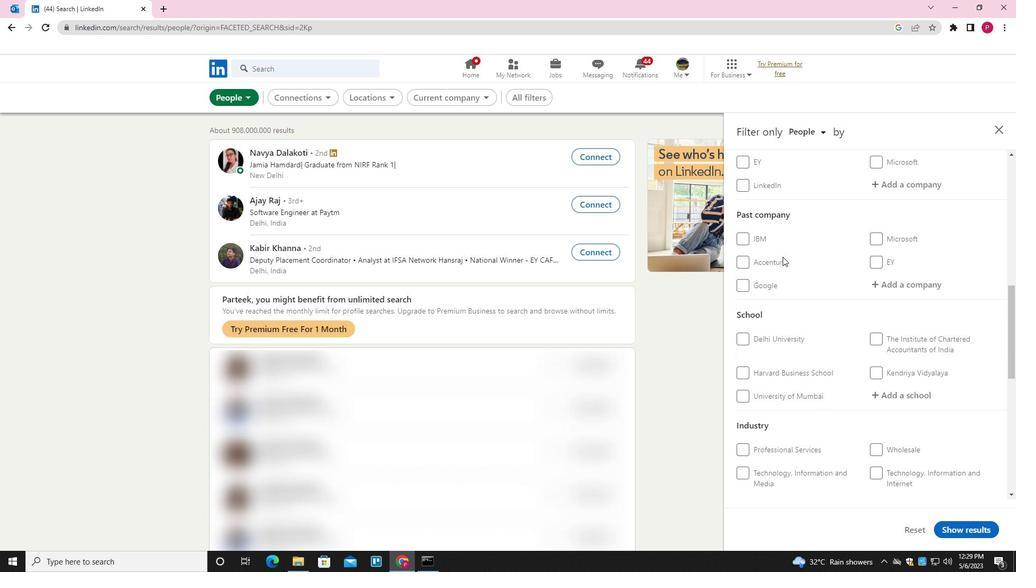 
Action: Mouse scrolled (783, 257) with delta (0, 0)
Screenshot: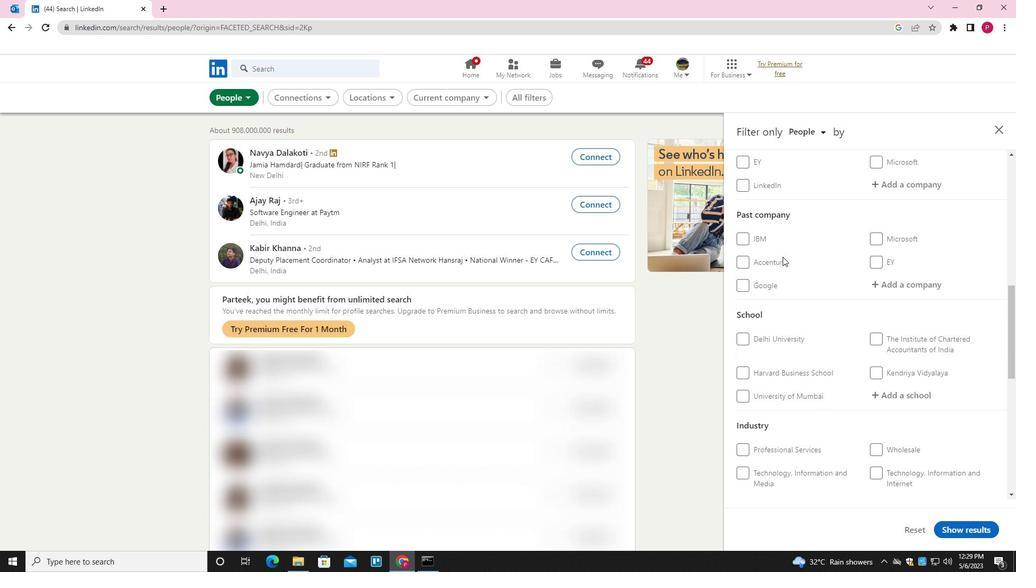 
Action: Mouse scrolled (783, 257) with delta (0, 0)
Screenshot: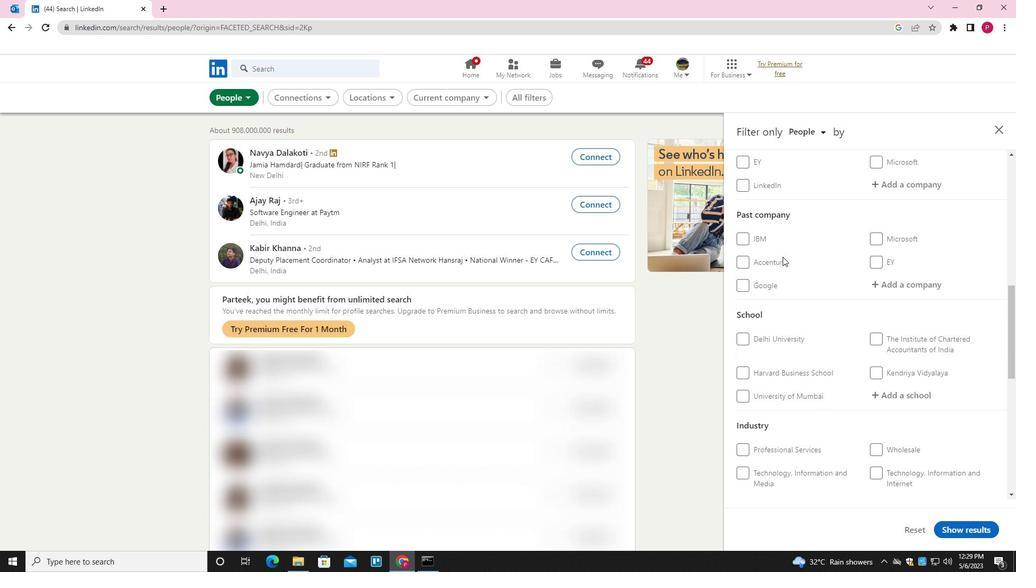 
Action: Mouse scrolled (783, 257) with delta (0, 0)
Screenshot: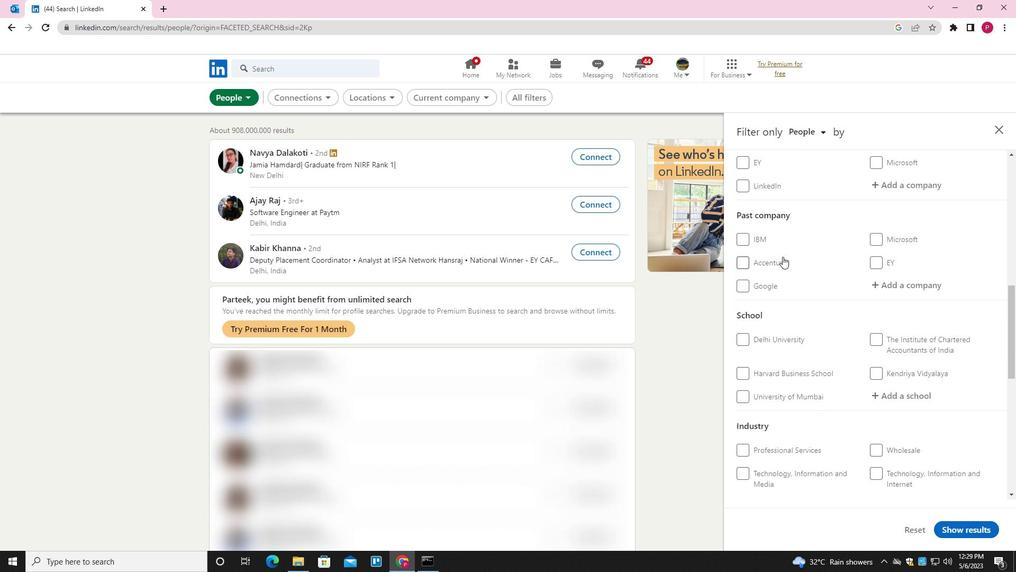 
Action: Mouse moved to (905, 388)
Screenshot: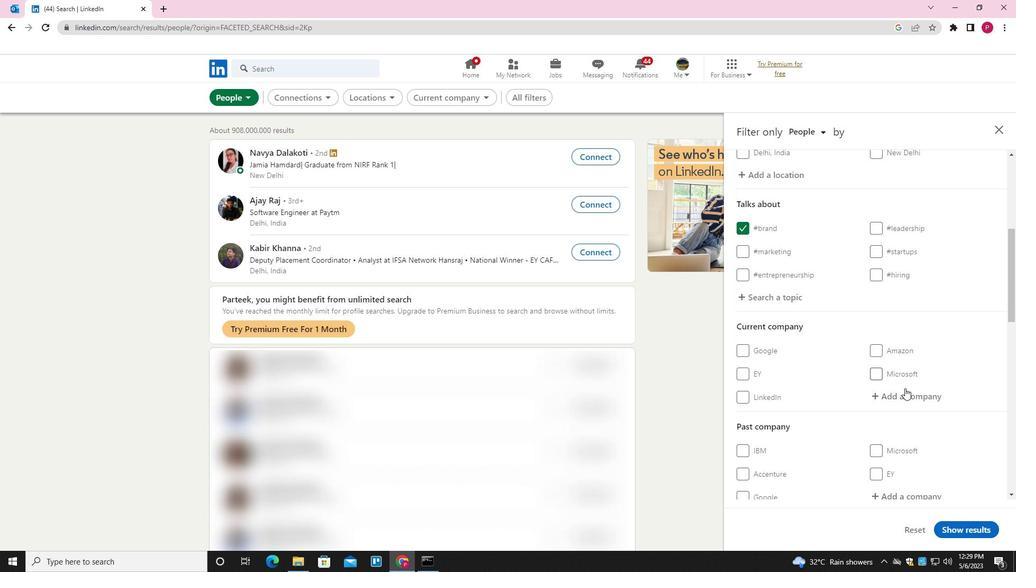 
Action: Mouse pressed left at (905, 388)
Screenshot: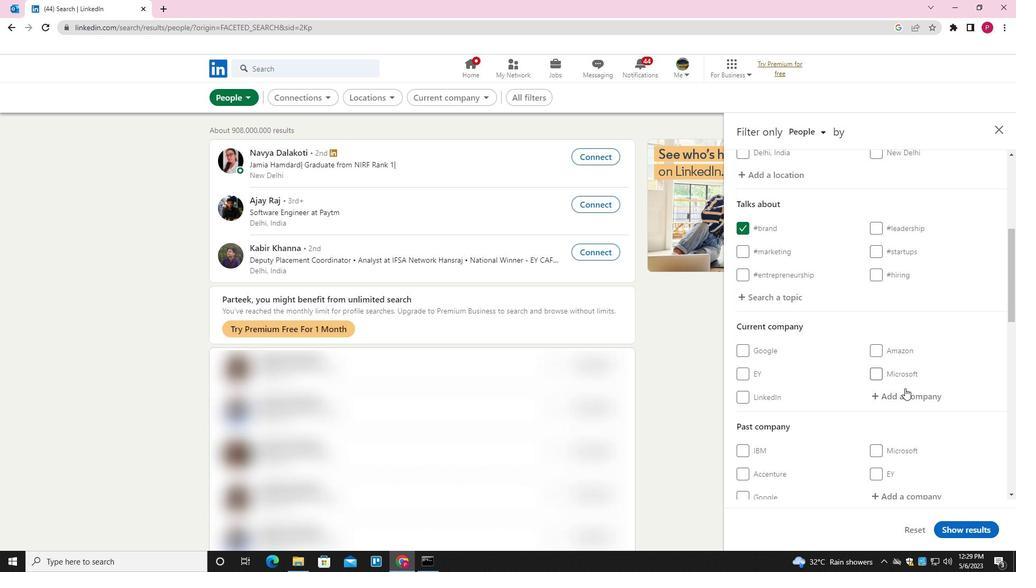 
Action: Mouse moved to (905, 388)
Screenshot: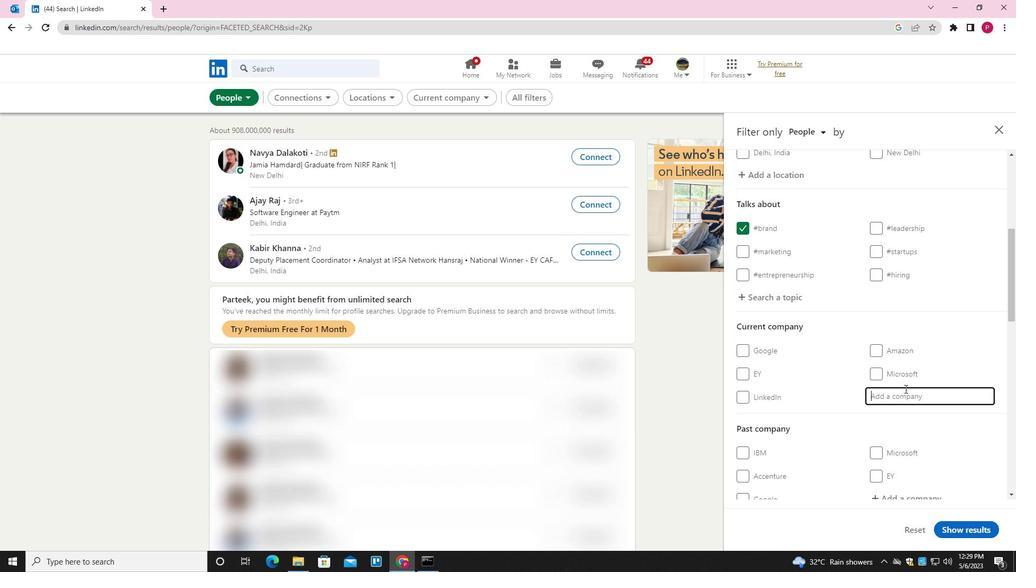 
Action: Key pressed <Key.shift><Key.shift>SAROVAR<Key.space><Key.shift><Key.shift><Key.shift><Key.shift><Key.shift><Key.shift>HOTELS<Key.space><Key.down><Key.enter>
Screenshot: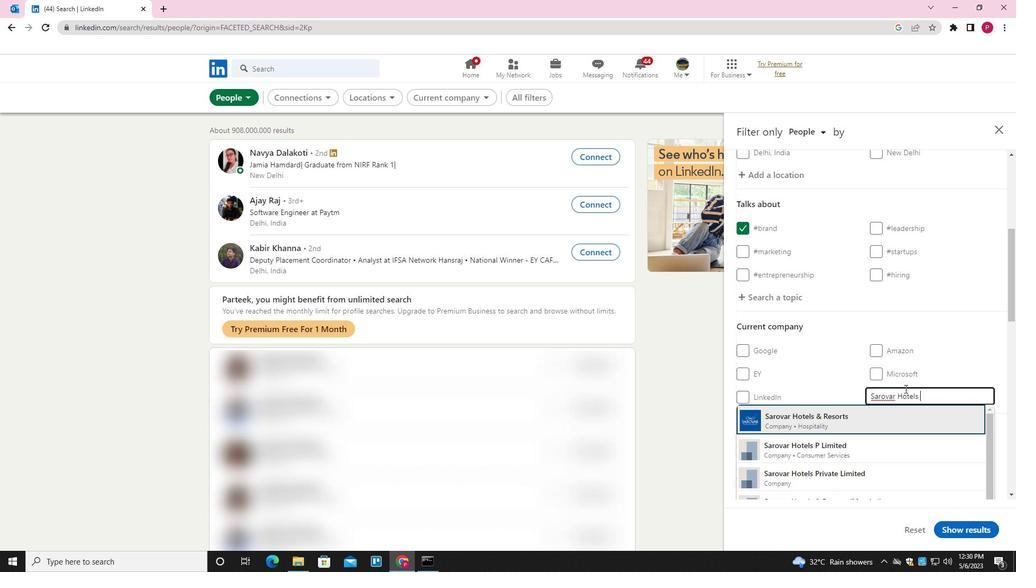 
Action: Mouse moved to (907, 388)
Screenshot: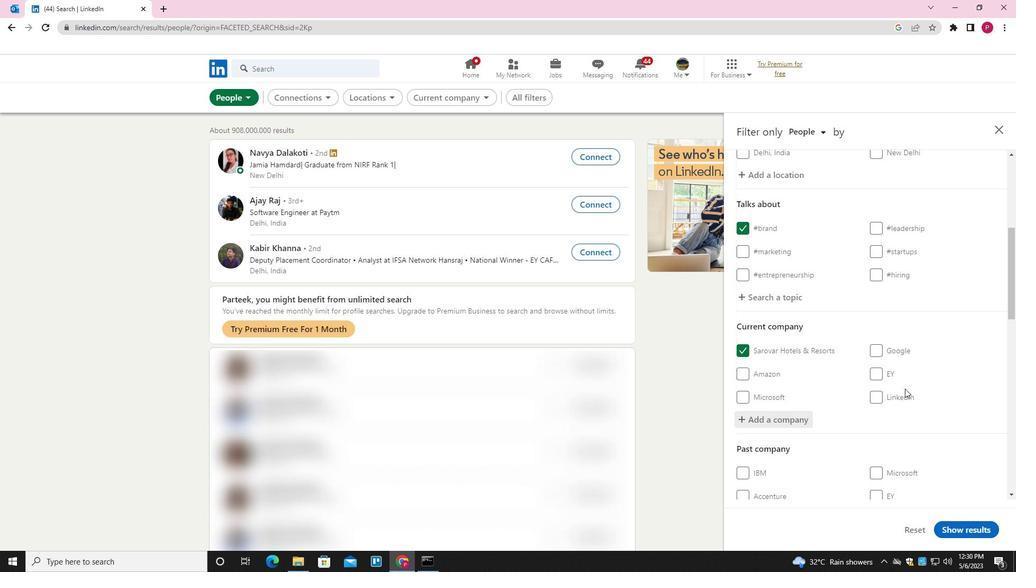 
Action: Mouse scrolled (907, 387) with delta (0, 0)
Screenshot: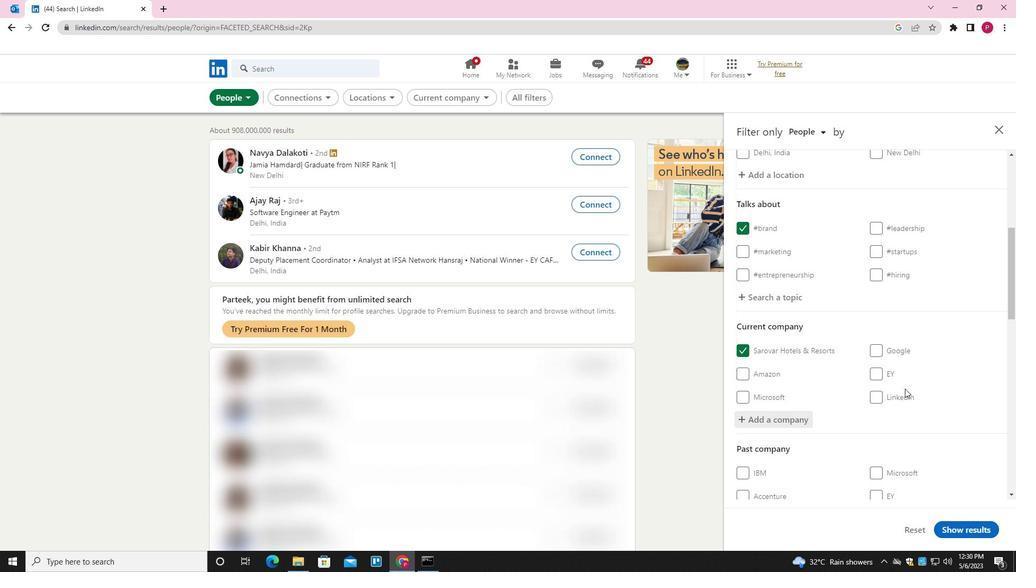 
Action: Mouse scrolled (907, 387) with delta (0, 0)
Screenshot: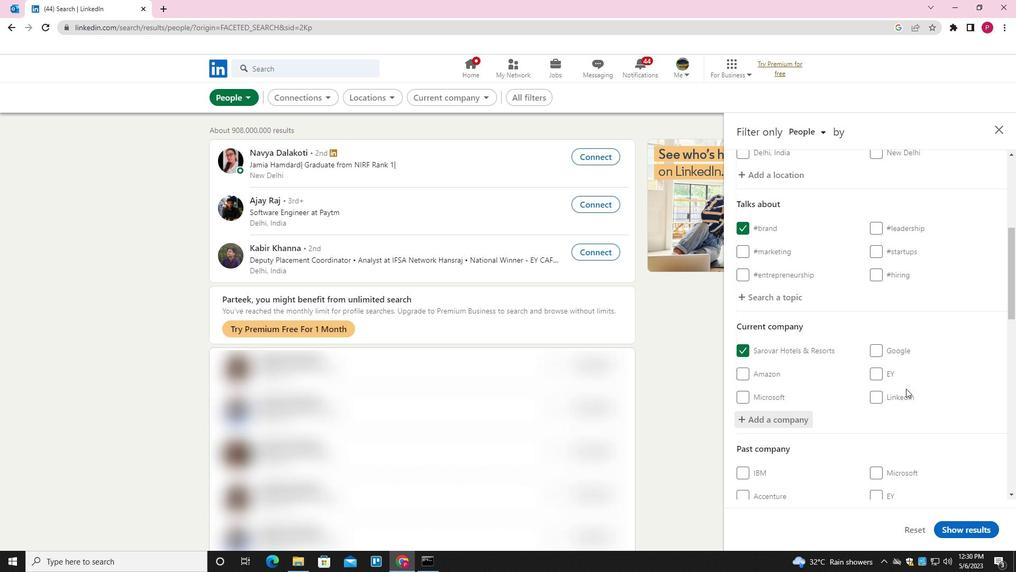 
Action: Mouse scrolled (907, 387) with delta (0, 0)
Screenshot: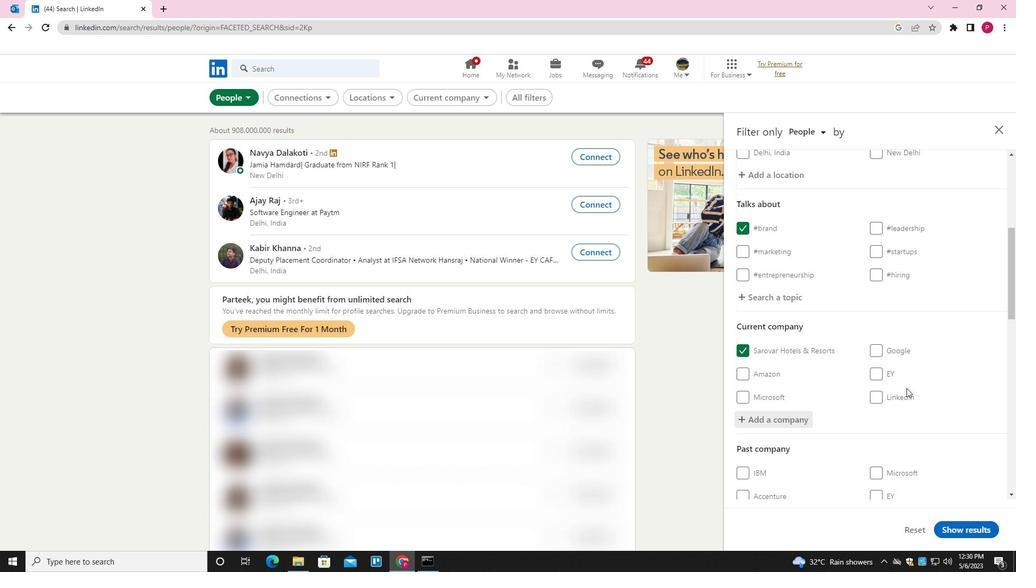 
Action: Mouse scrolled (907, 387) with delta (0, 0)
Screenshot: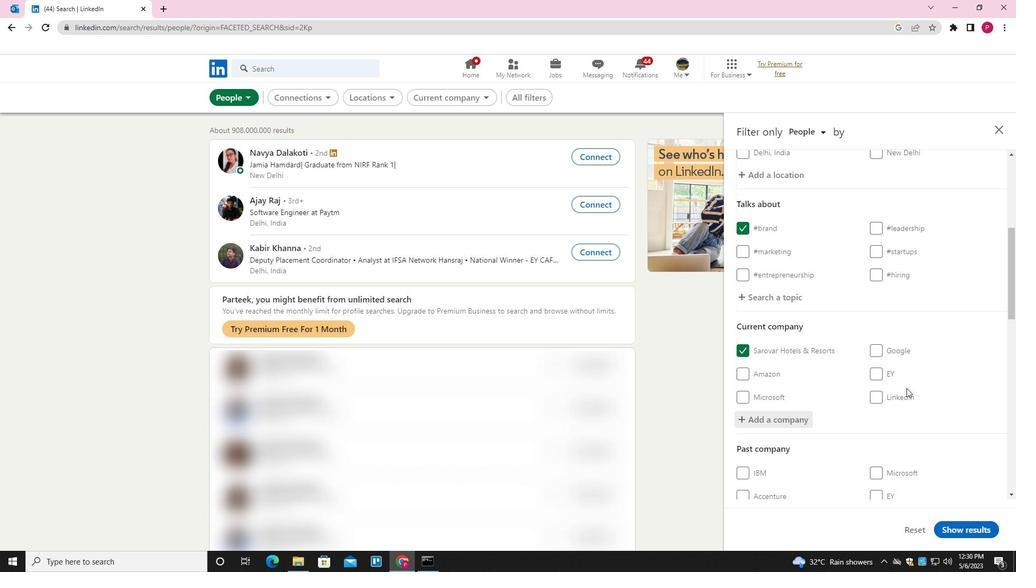 
Action: Mouse scrolled (907, 387) with delta (0, 0)
Screenshot: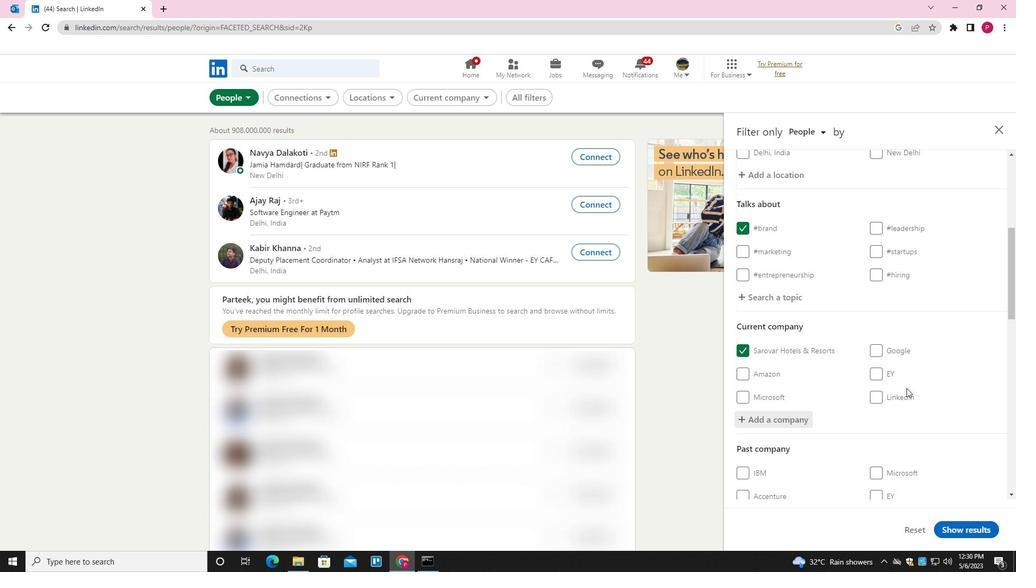 
Action: Mouse moved to (903, 367)
Screenshot: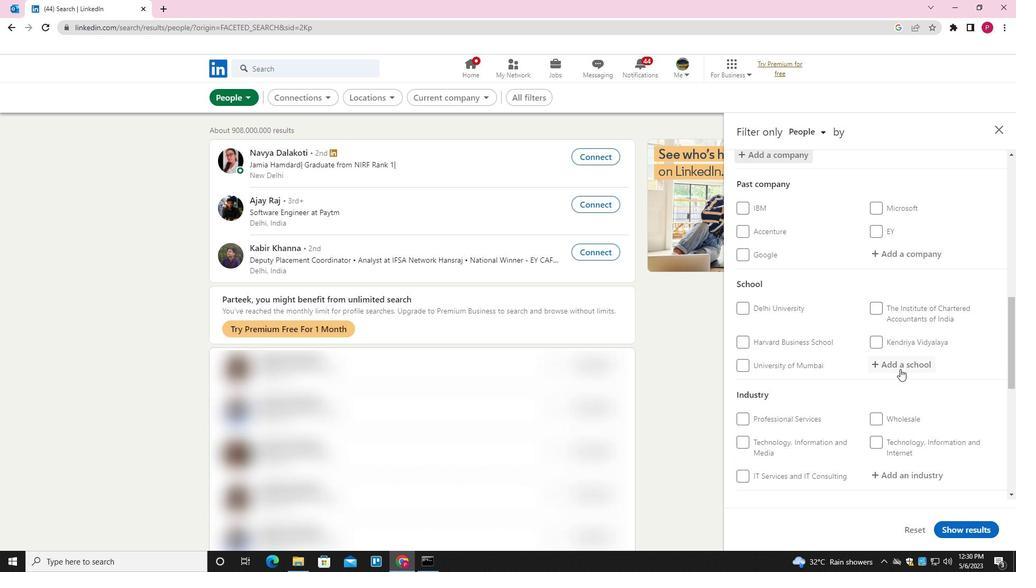 
Action: Mouse pressed left at (903, 367)
Screenshot: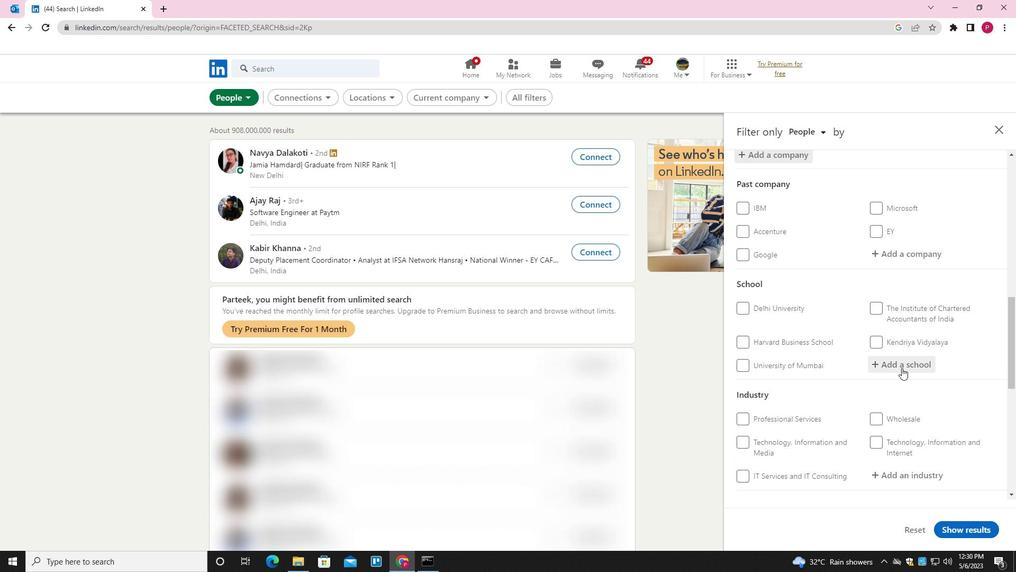 
Action: Key pressed <Key.shift><Key.shift><Key.shift><Key.shift><Key.shift><Key.shift><Key.shift><Key.shift>G<Key.space>L<Key.backspace><Key.shift>L<Key.space><Key.shift><Key.shift><Key.shift><Key.shift><Key.shift><Key.shift><Key.shift><Key.shift><Key.shift><Key.shift><Key.shift><Key.shift><Key.shift>BAJAJ<Key.space><Key.down><Key.enter>
Screenshot: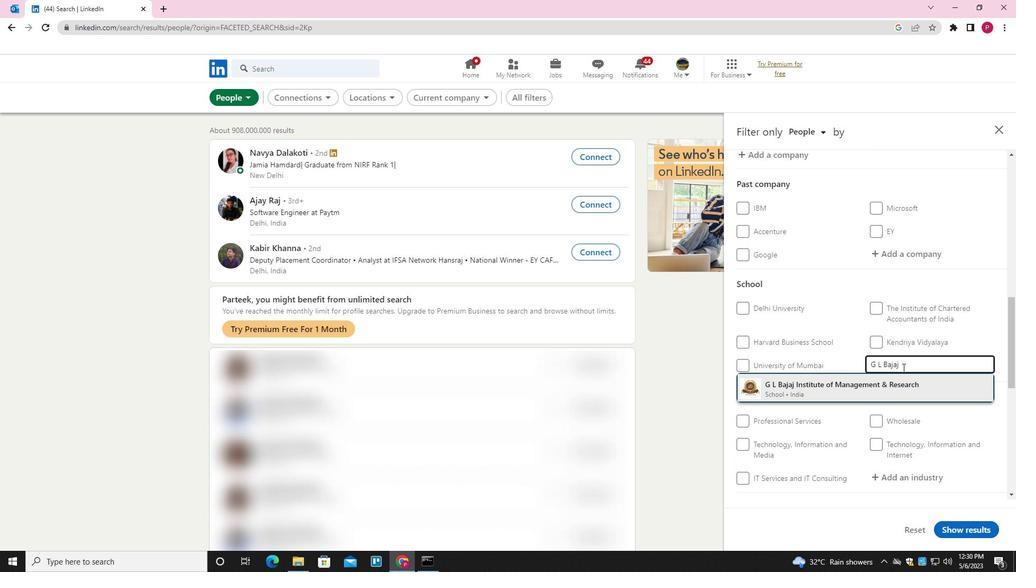 
Action: Mouse scrolled (903, 367) with delta (0, 0)
Screenshot: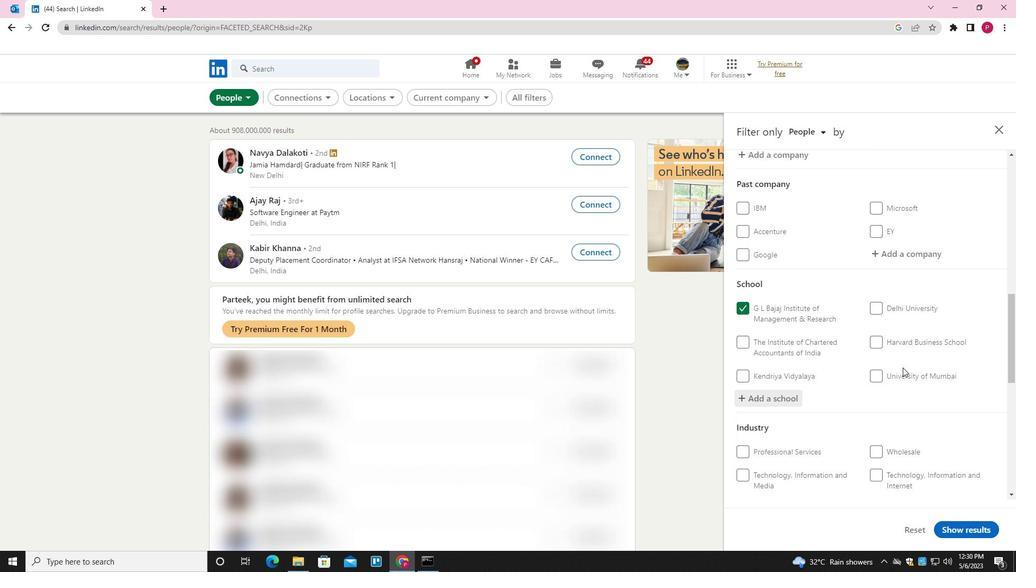 
Action: Mouse scrolled (903, 367) with delta (0, 0)
Screenshot: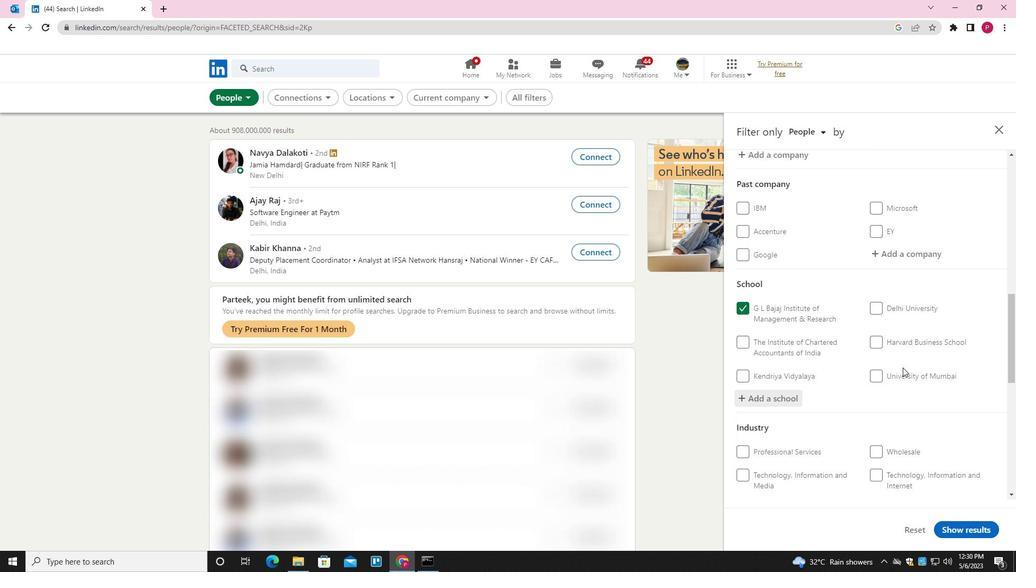 
Action: Mouse scrolled (903, 367) with delta (0, 0)
Screenshot: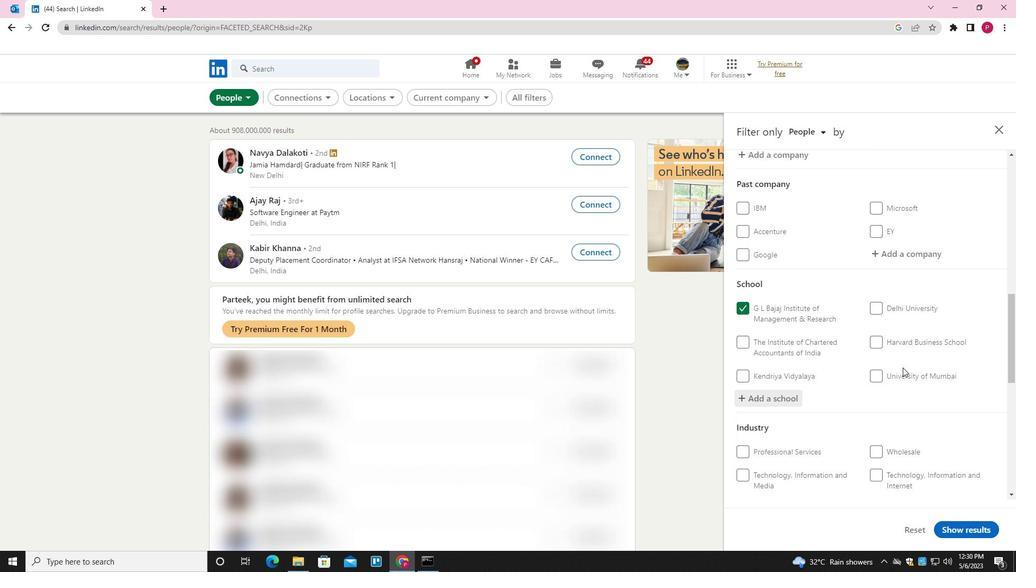 
Action: Mouse scrolled (903, 367) with delta (0, 0)
Screenshot: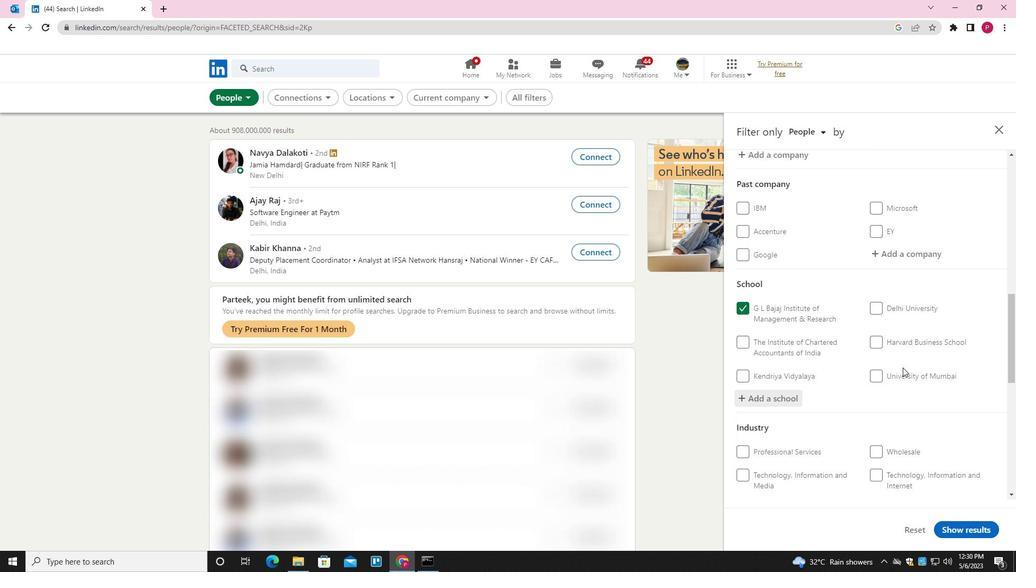 
Action: Mouse scrolled (903, 367) with delta (0, 0)
Screenshot: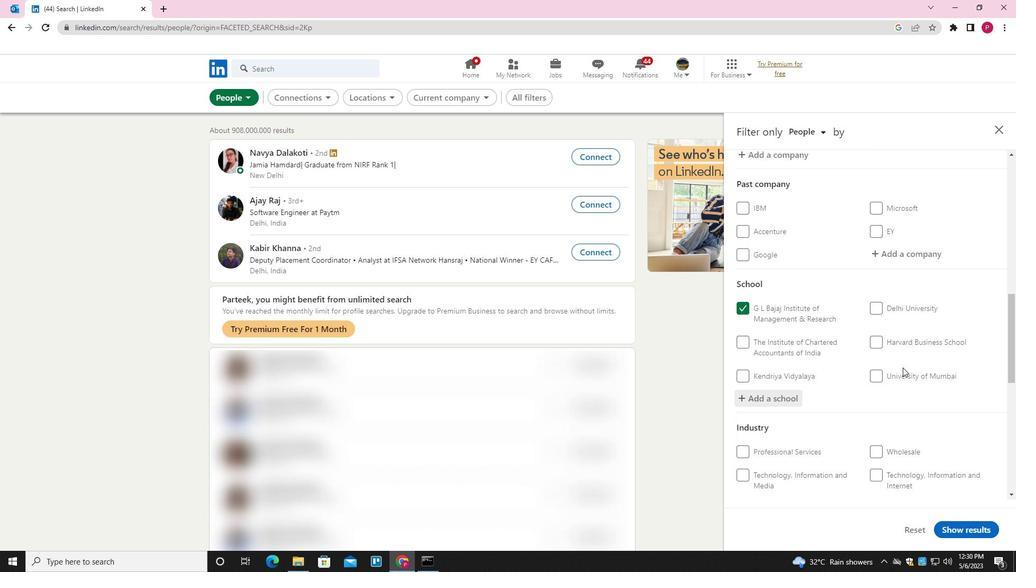
Action: Mouse moved to (904, 240)
Screenshot: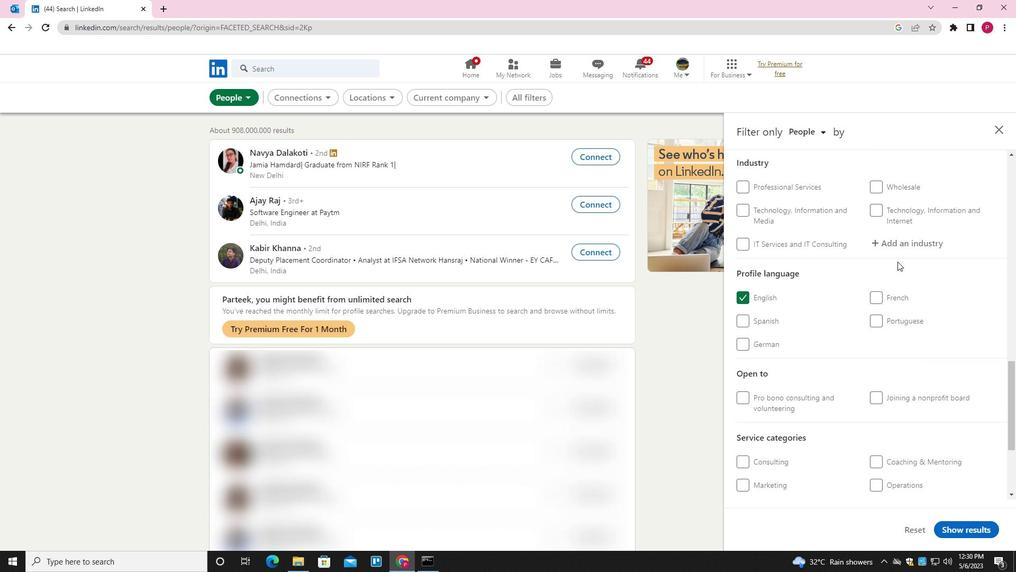 
Action: Mouse pressed left at (904, 240)
Screenshot: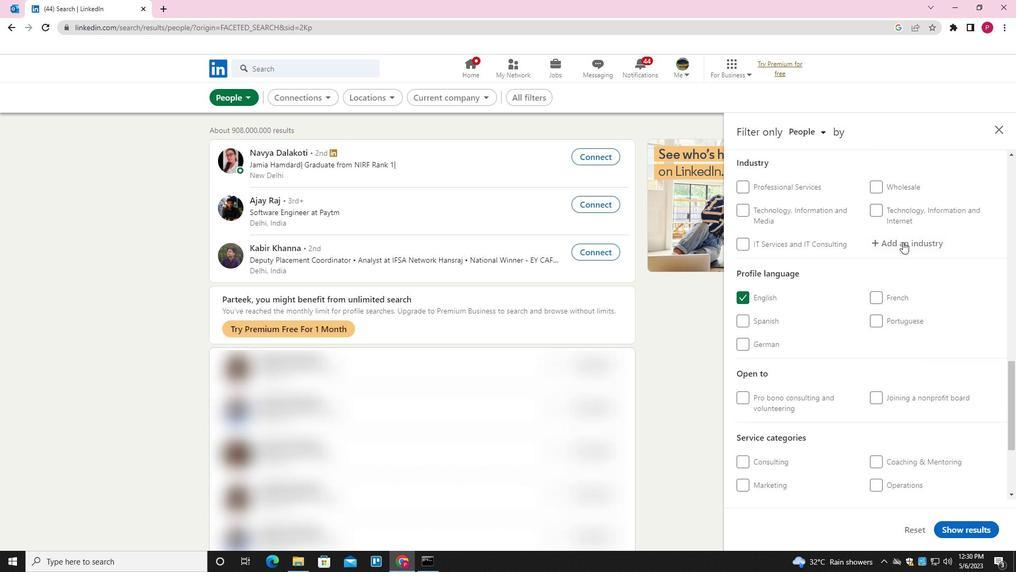 
Action: Key pressed <Key.shift>FUNDS<Key.down><Key.down><Key.down><Key.enter>
Screenshot: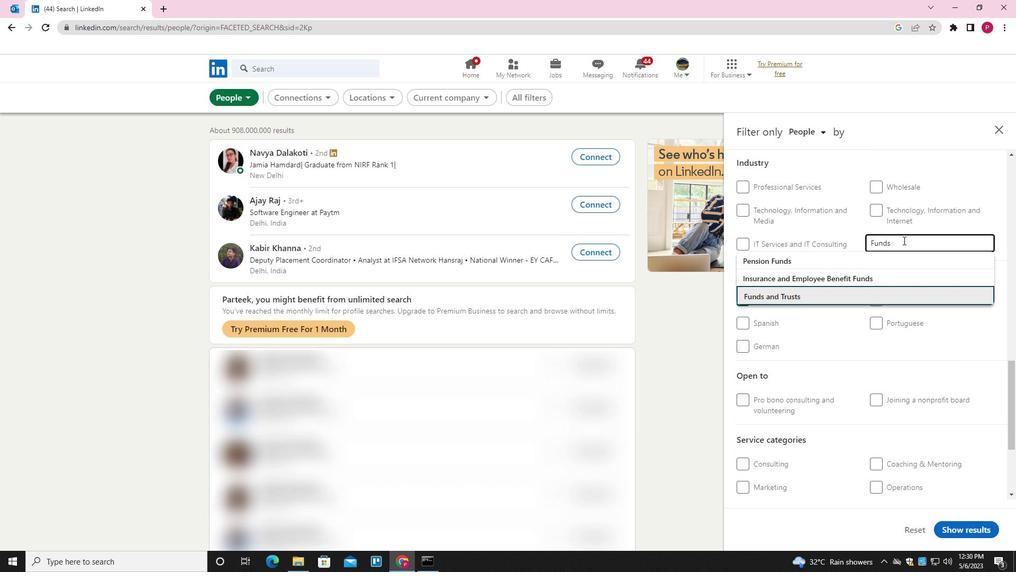 
Action: Mouse moved to (880, 281)
Screenshot: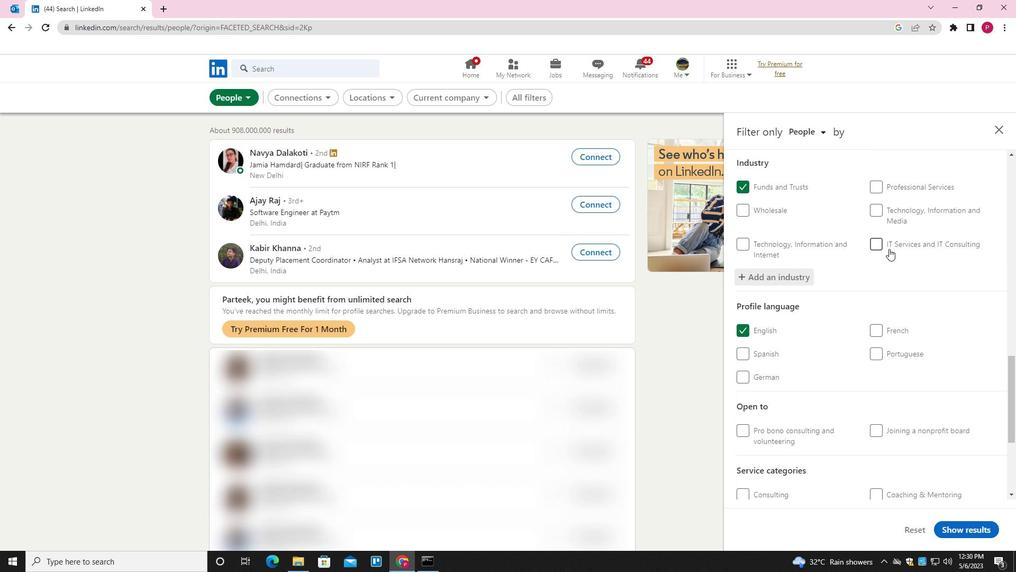
Action: Mouse scrolled (880, 280) with delta (0, 0)
Screenshot: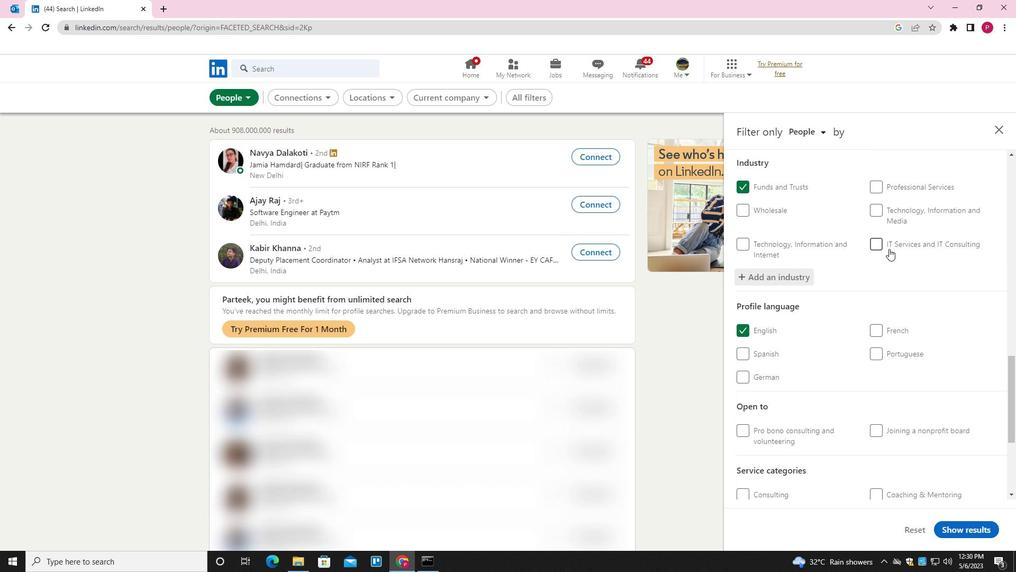 
Action: Mouse moved to (880, 284)
Screenshot: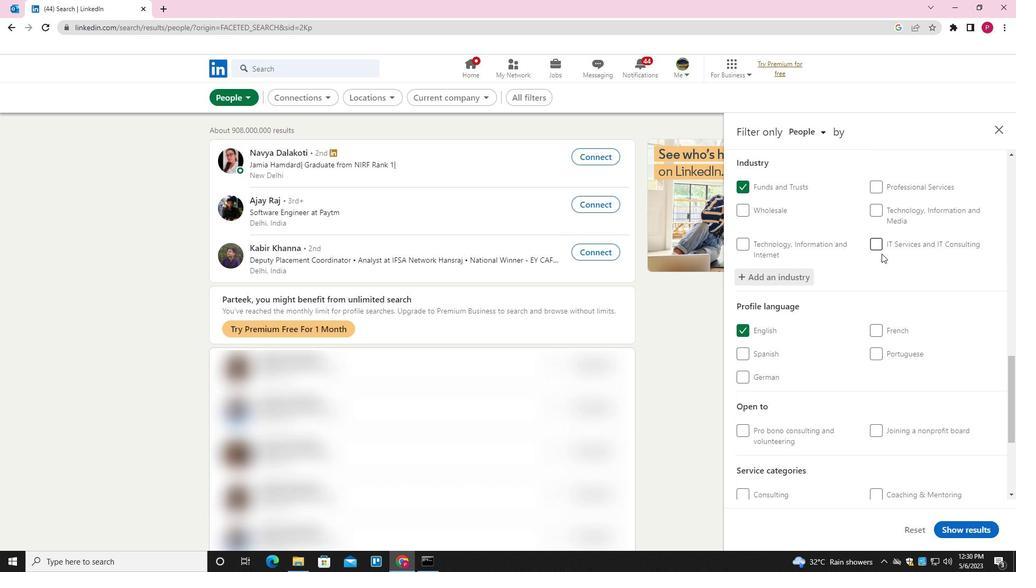 
Action: Mouse scrolled (880, 283) with delta (0, 0)
Screenshot: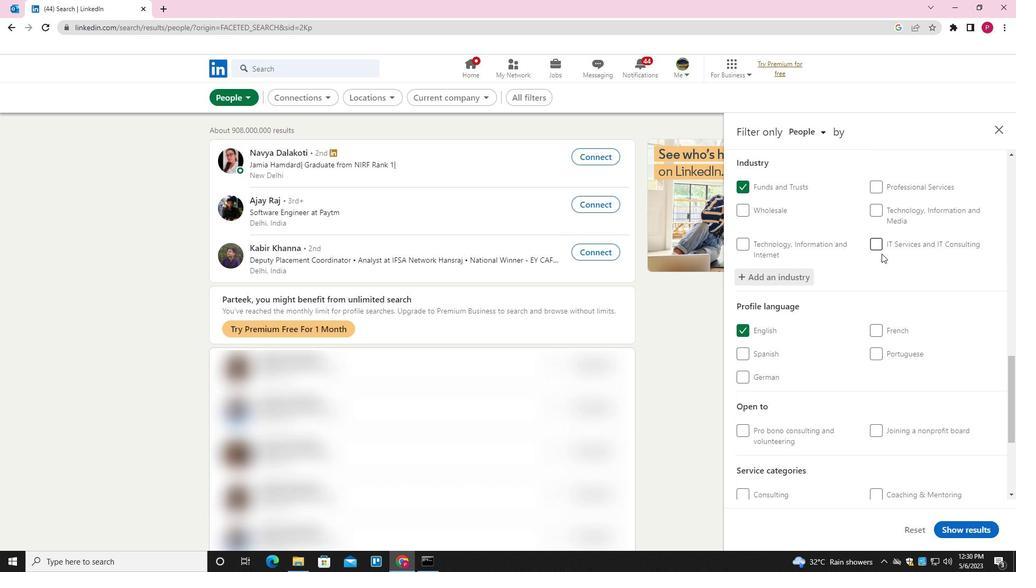 
Action: Mouse moved to (880, 293)
Screenshot: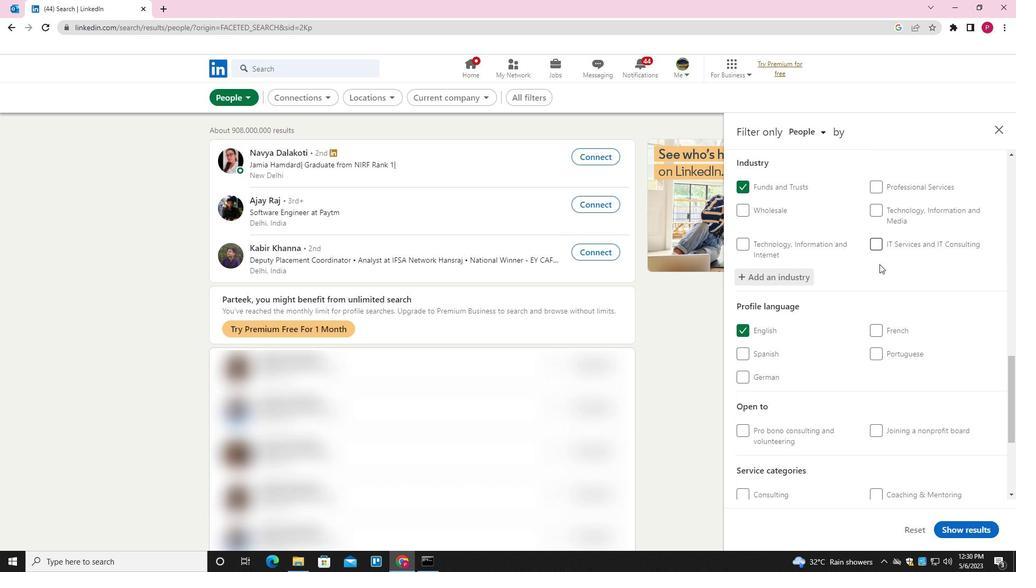 
Action: Mouse scrolled (880, 293) with delta (0, 0)
Screenshot: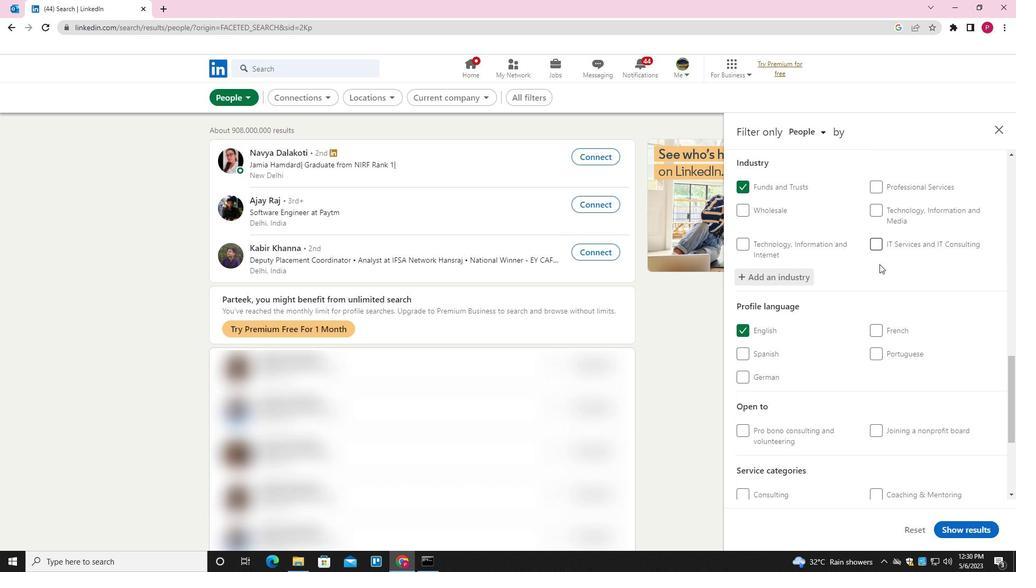 
Action: Mouse moved to (882, 304)
Screenshot: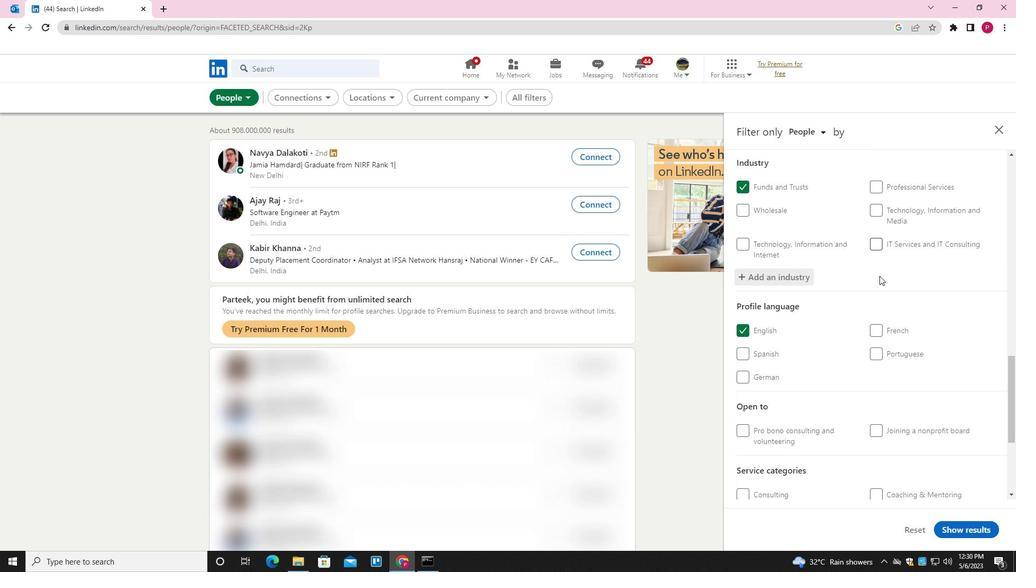 
Action: Mouse scrolled (882, 304) with delta (0, 0)
Screenshot: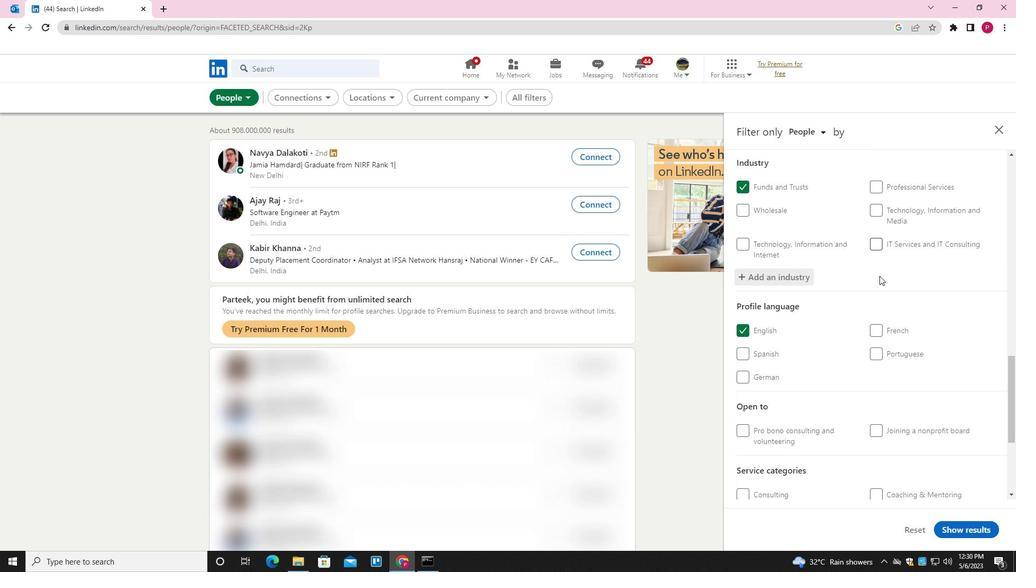 
Action: Mouse moved to (908, 353)
Screenshot: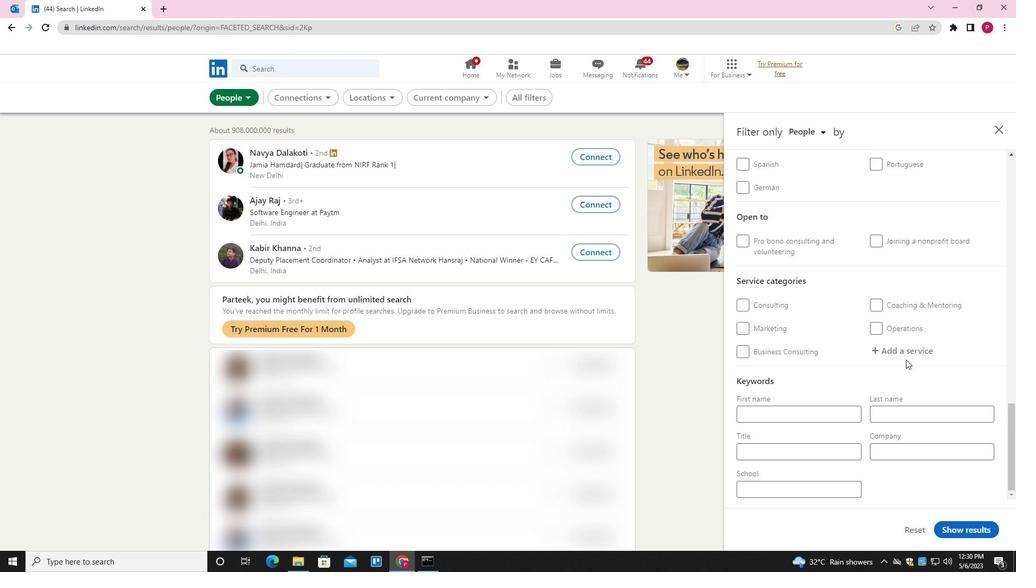 
Action: Mouse pressed left at (908, 353)
Screenshot: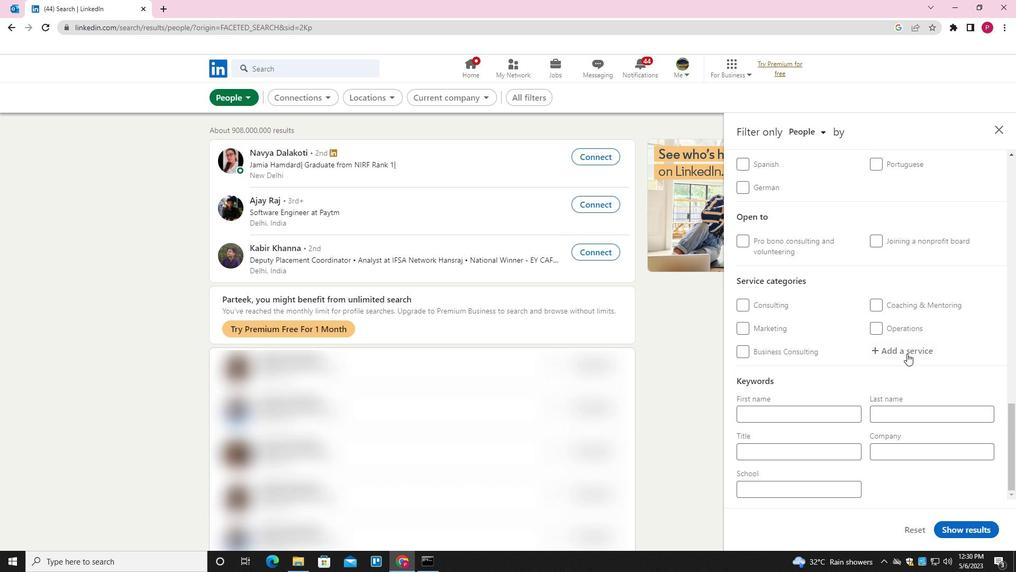 
Action: Key pressed <Key.shift>PORTRAIT<Key.down><Key.enter>
Screenshot: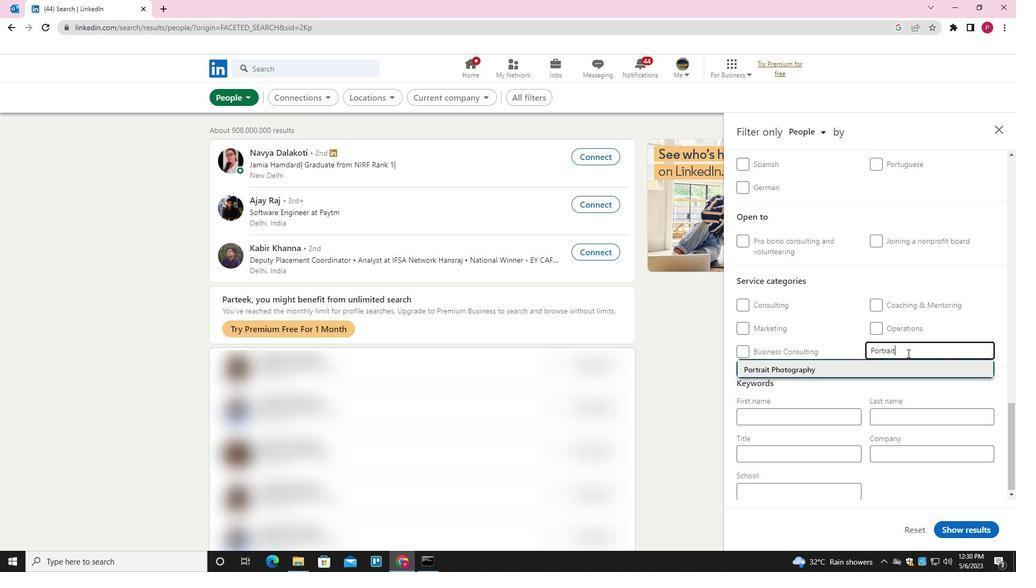 
Action: Mouse moved to (905, 353)
Screenshot: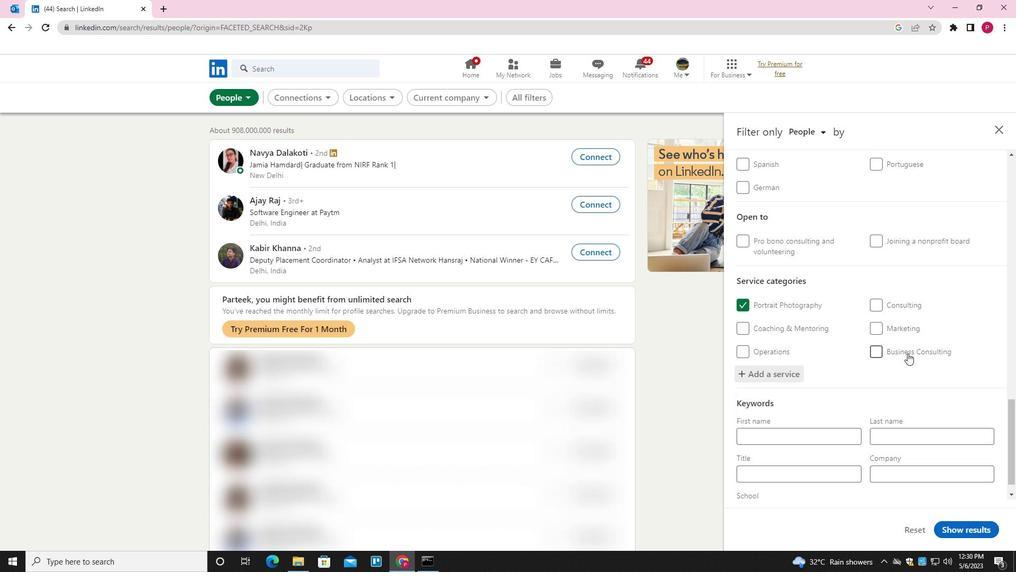 
Action: Mouse scrolled (905, 353) with delta (0, 0)
Screenshot: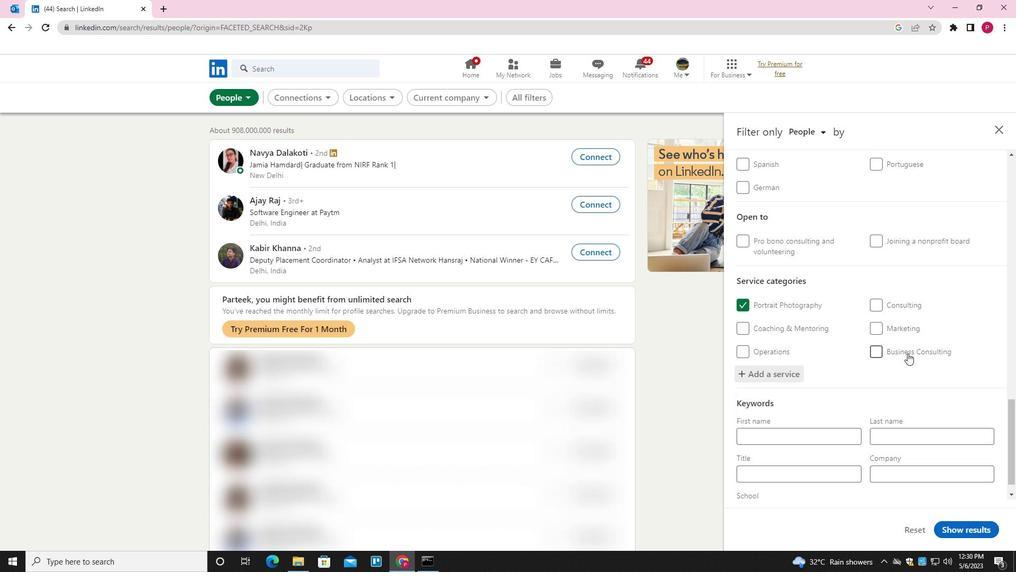 
Action: Mouse scrolled (905, 353) with delta (0, 0)
Screenshot: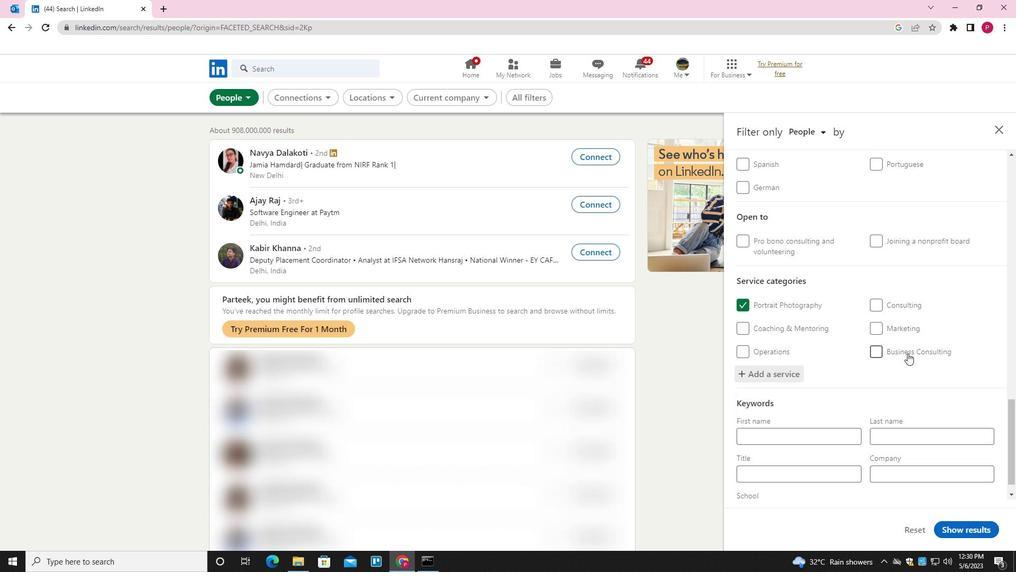 
Action: Mouse moved to (902, 355)
Screenshot: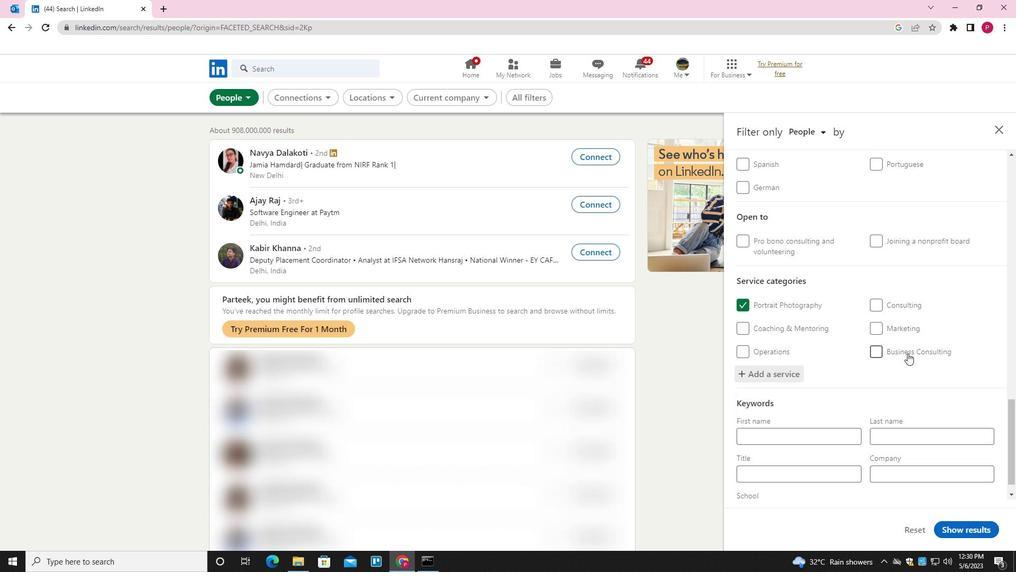 
Action: Mouse scrolled (902, 354) with delta (0, 0)
Screenshot: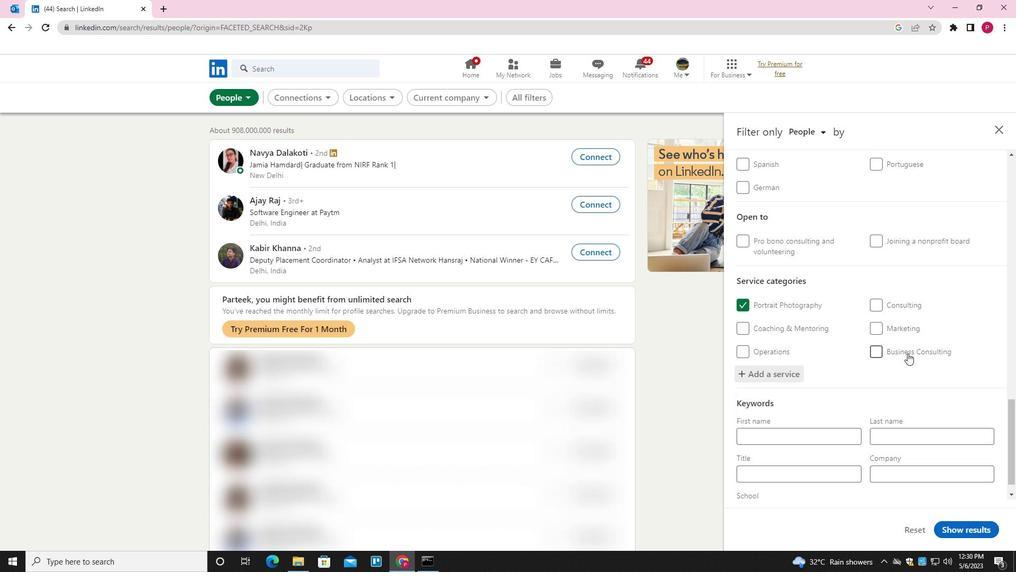 
Action: Mouse moved to (895, 362)
Screenshot: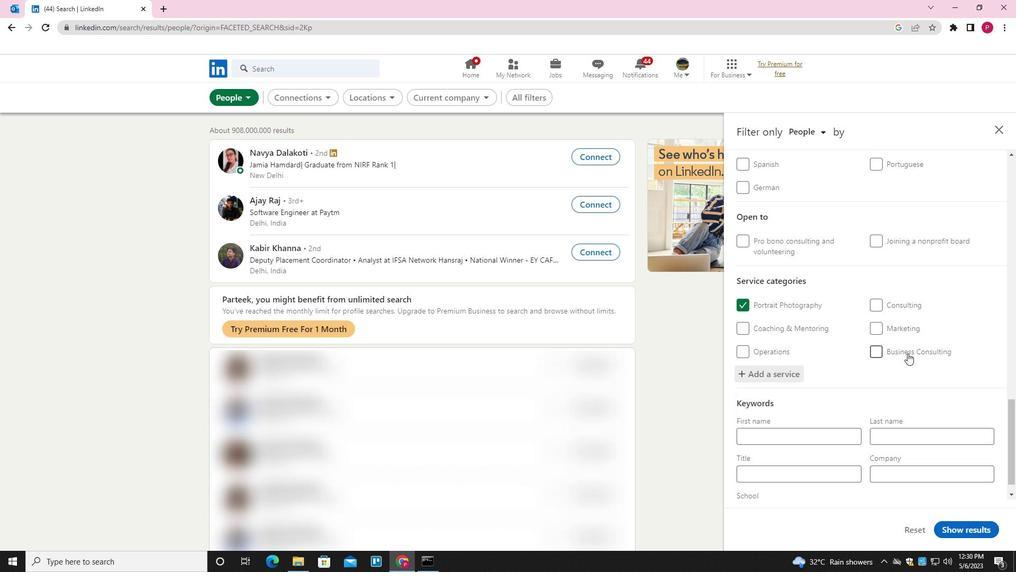 
Action: Mouse scrolled (895, 361) with delta (0, 0)
Screenshot: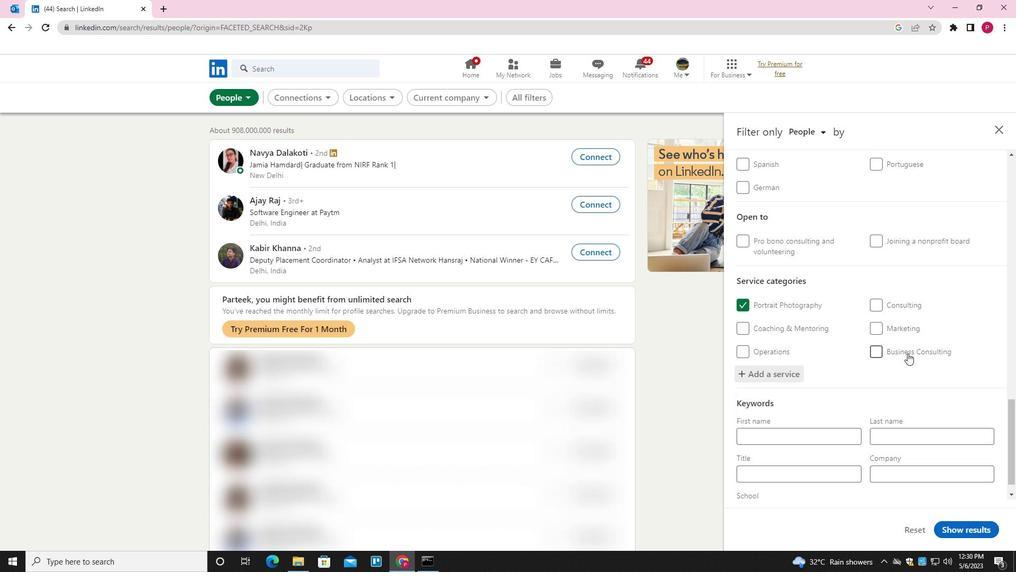 
Action: Mouse moved to (888, 371)
Screenshot: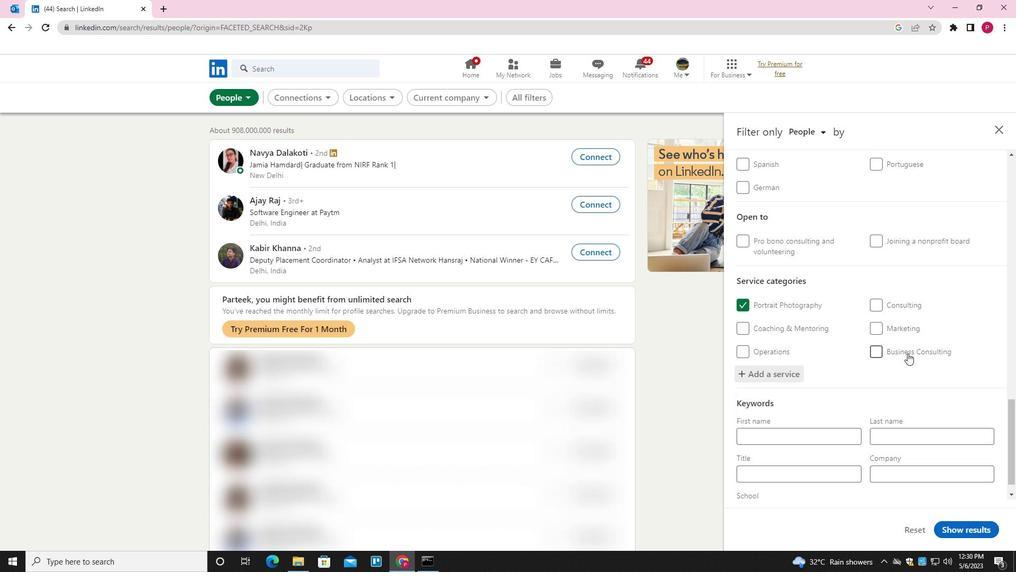 
Action: Mouse scrolled (888, 371) with delta (0, 0)
Screenshot: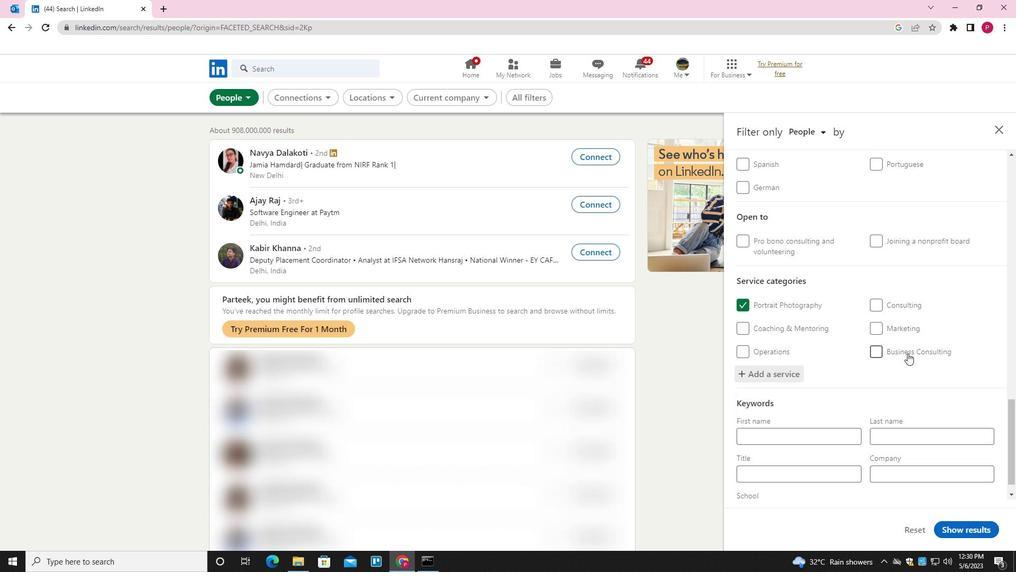 
Action: Mouse moved to (830, 451)
Screenshot: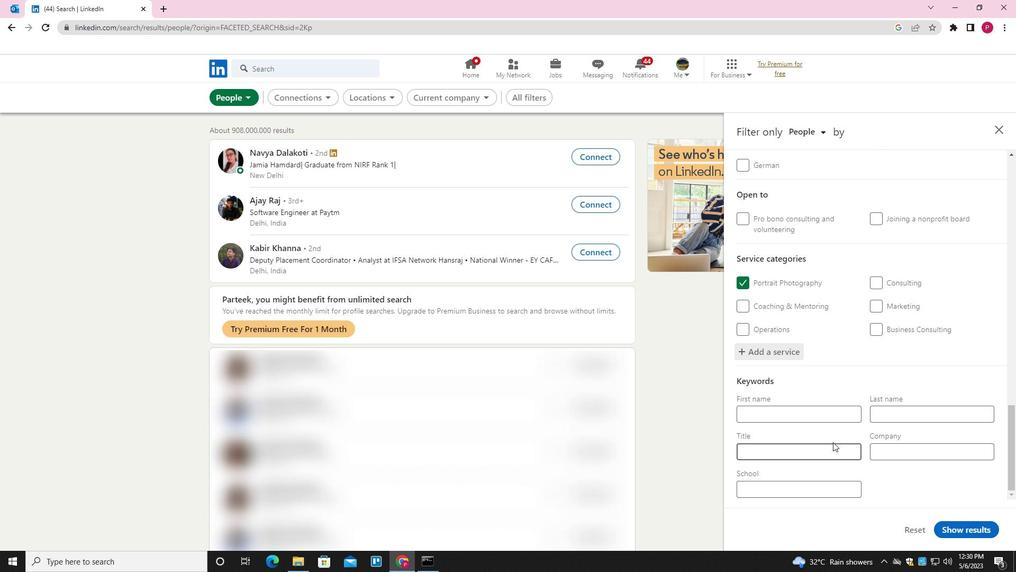 
Action: Mouse pressed left at (830, 451)
Screenshot: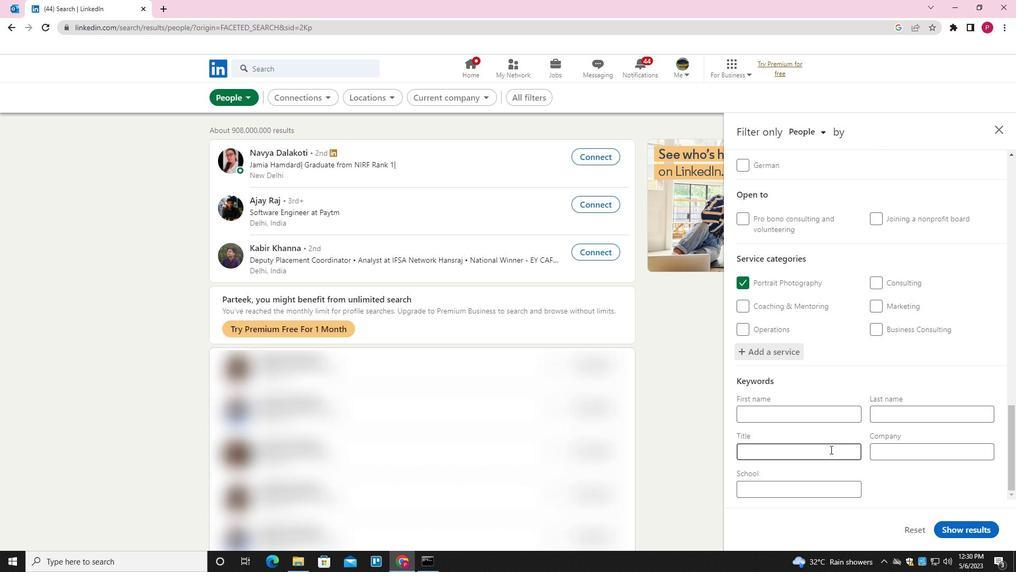 
Action: Key pressed <Key.shift>OFFICE<Key.space><Key.shift>CLEK
Screenshot: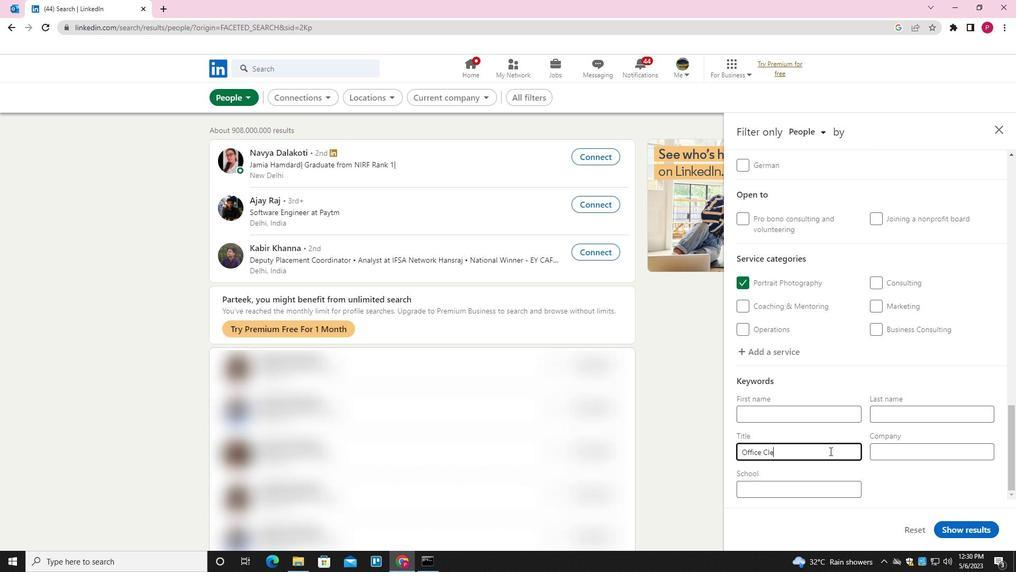 
Action: Mouse moved to (965, 526)
Screenshot: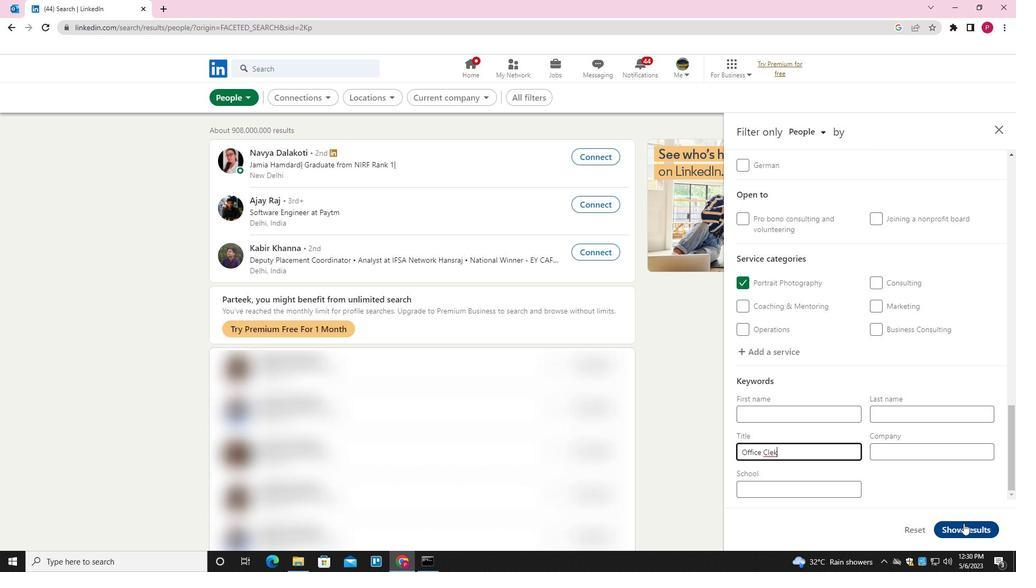 
Action: Mouse pressed left at (965, 526)
Screenshot: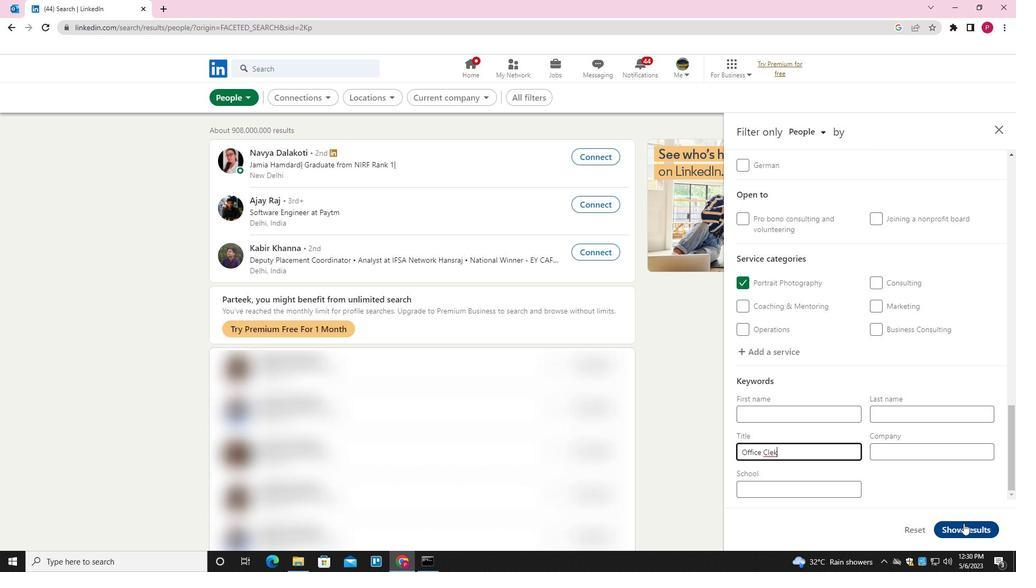 
Action: Mouse moved to (587, 139)
Screenshot: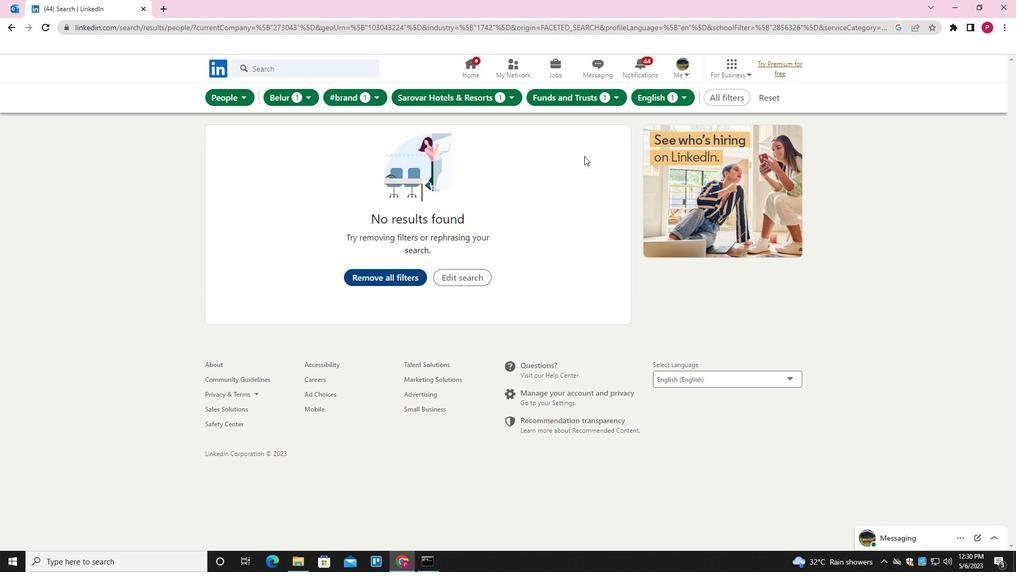 
